 Task: Send an email with the signature Elizabeth Parker with the subject Introduction of a new event and the message I wanted to follow up on the feedback you provided for the marketing campaign. Do you have any additional suggestions? from softage.10@softage.net to softage.7@softage.net and move the email from Sent Items to the folder Net promoter score
Action: Mouse moved to (104, 96)
Screenshot: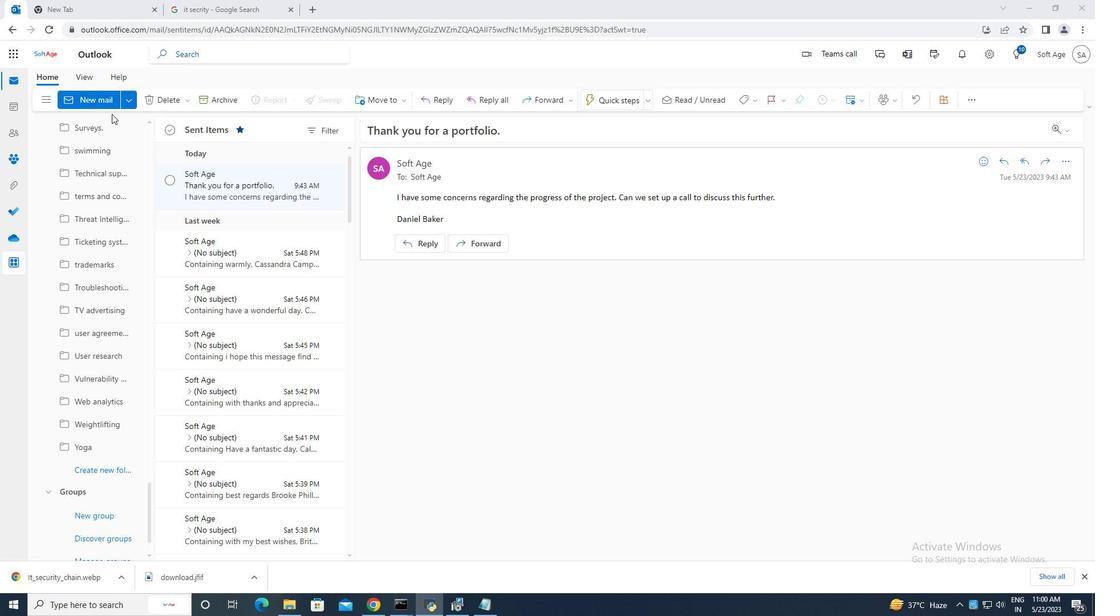 
Action: Mouse pressed left at (104, 96)
Screenshot: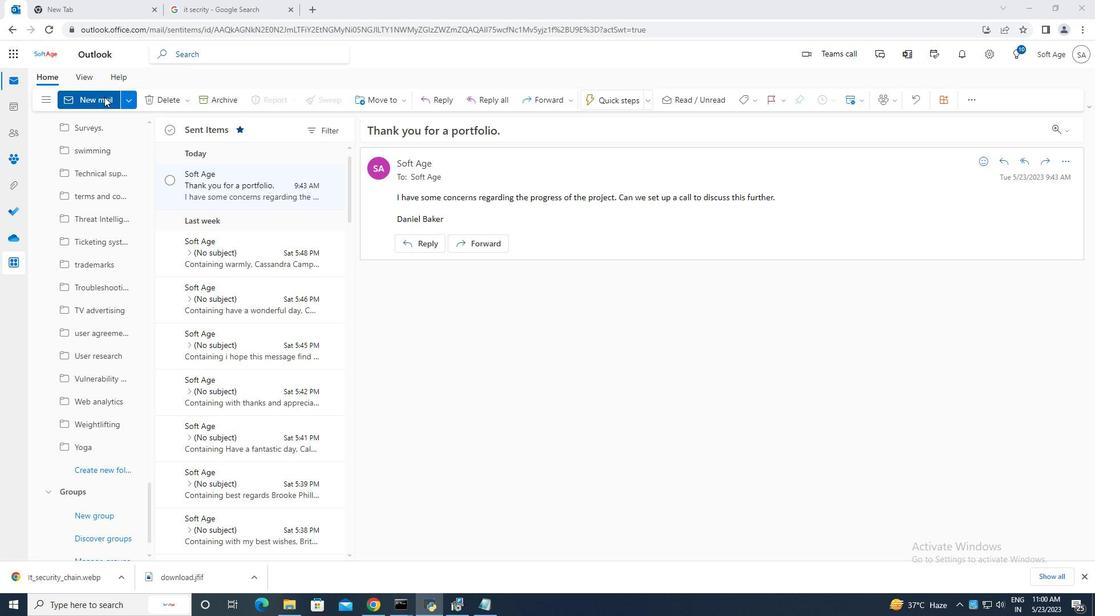 
Action: Mouse moved to (738, 102)
Screenshot: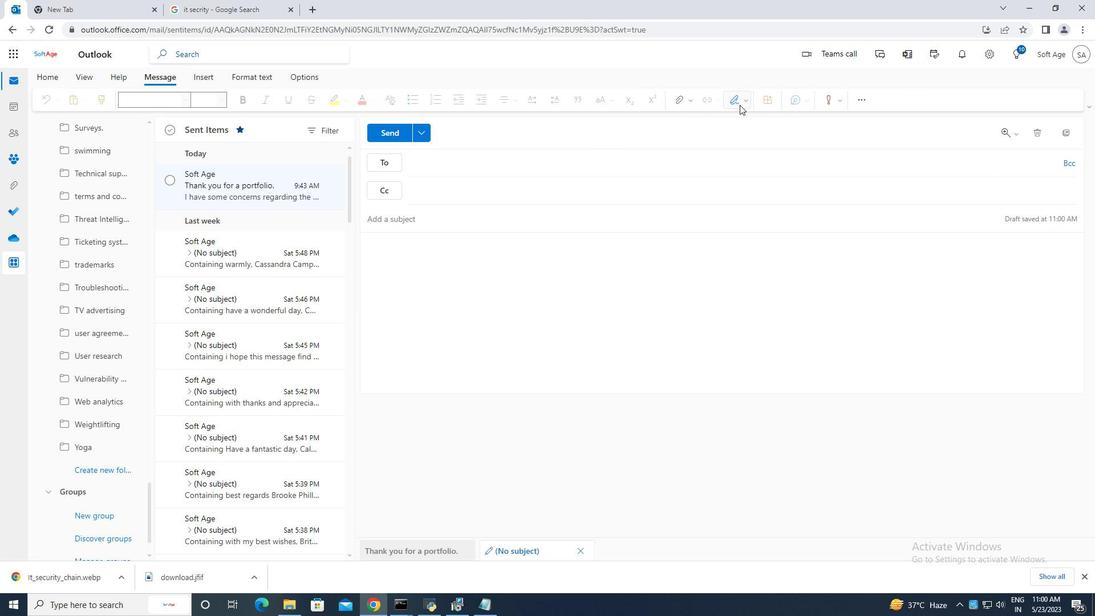 
Action: Mouse pressed left at (738, 102)
Screenshot: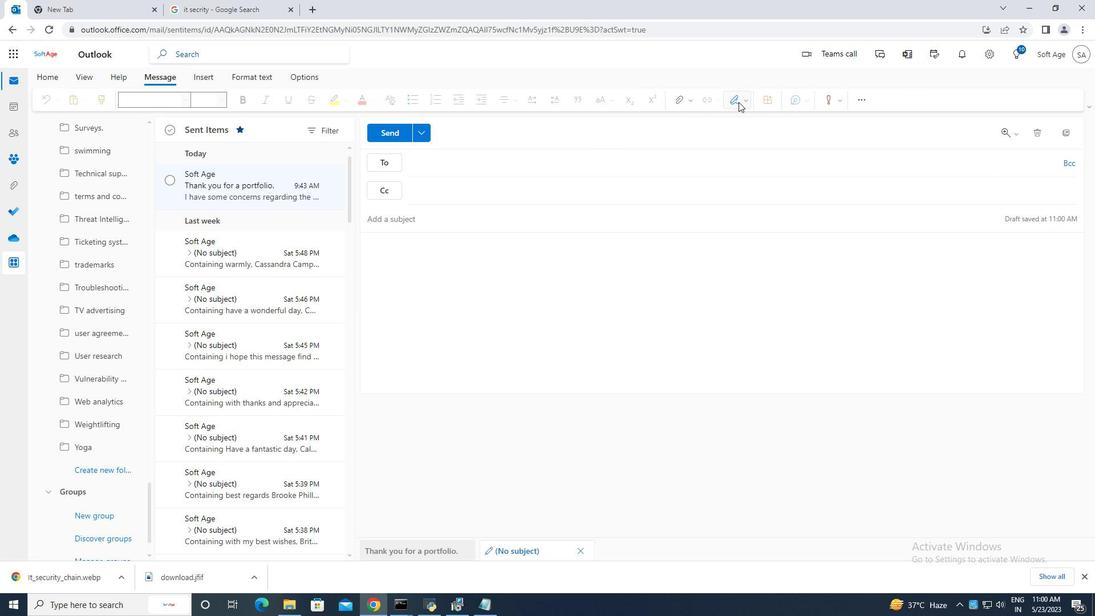 
Action: Mouse moved to (723, 146)
Screenshot: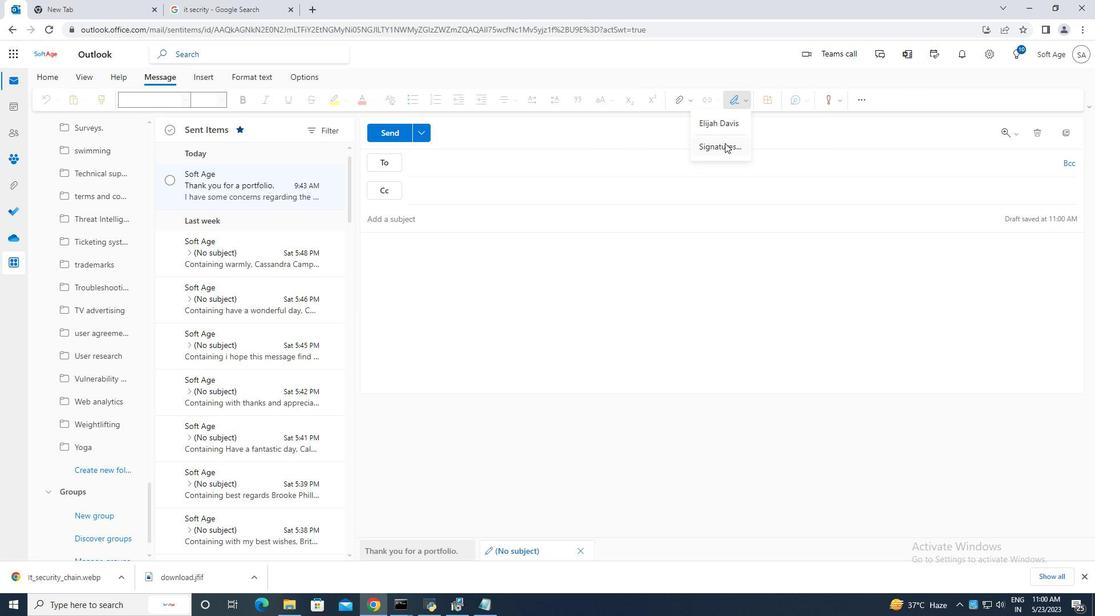 
Action: Mouse pressed left at (723, 146)
Screenshot: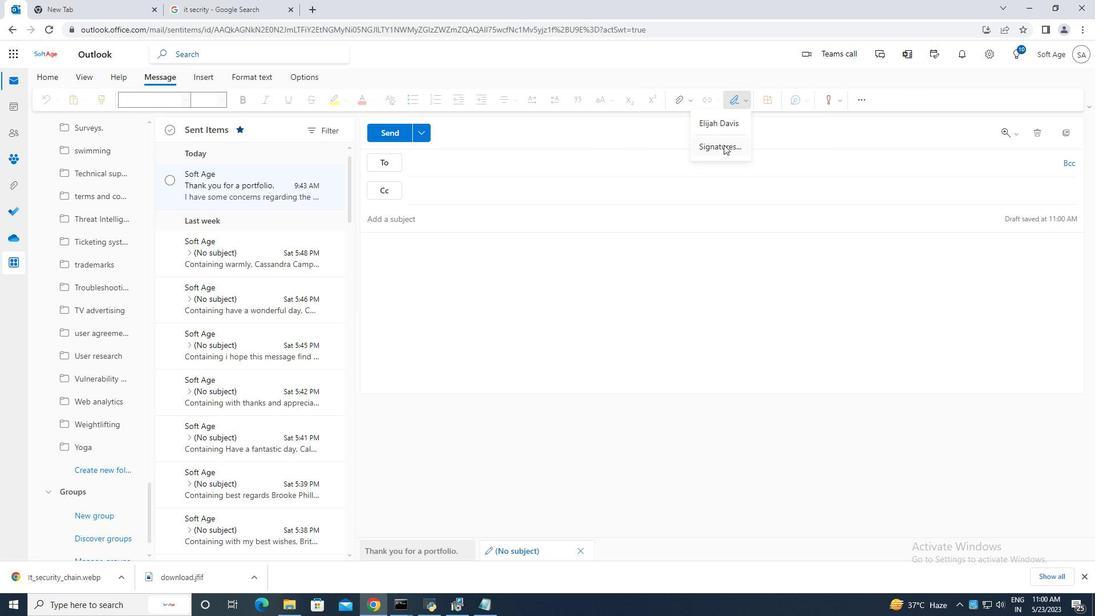 
Action: Mouse moved to (774, 188)
Screenshot: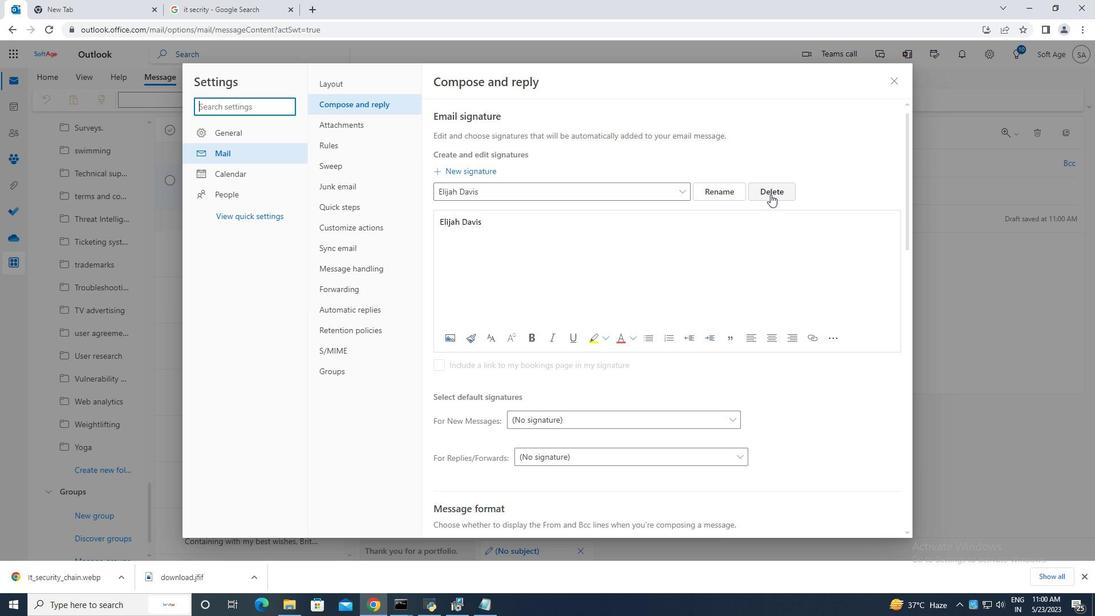 
Action: Mouse pressed left at (774, 188)
Screenshot: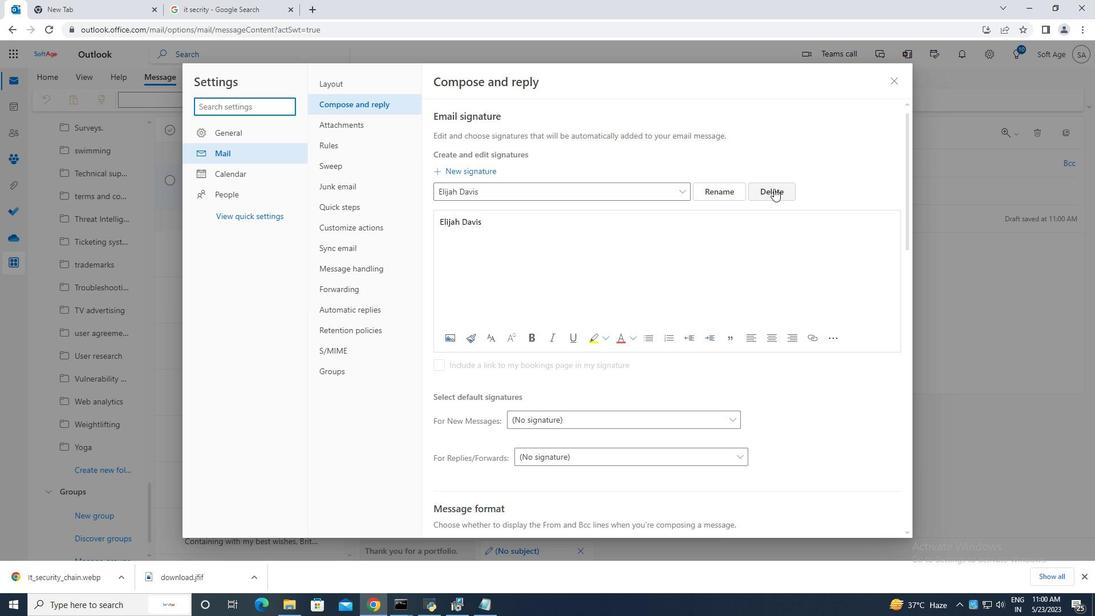 
Action: Mouse moved to (488, 190)
Screenshot: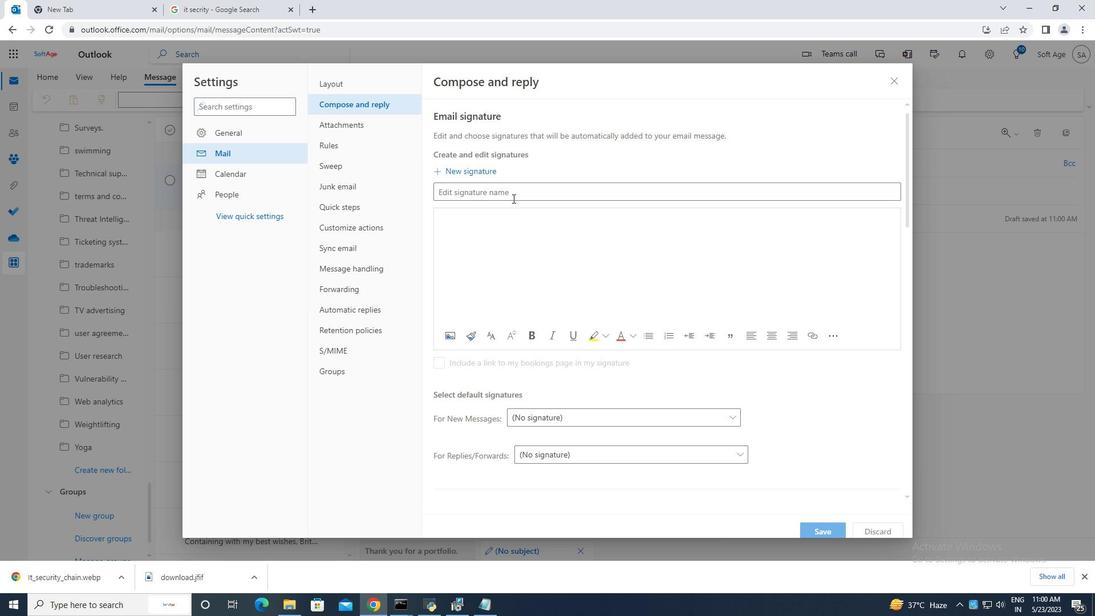 
Action: Mouse pressed left at (488, 190)
Screenshot: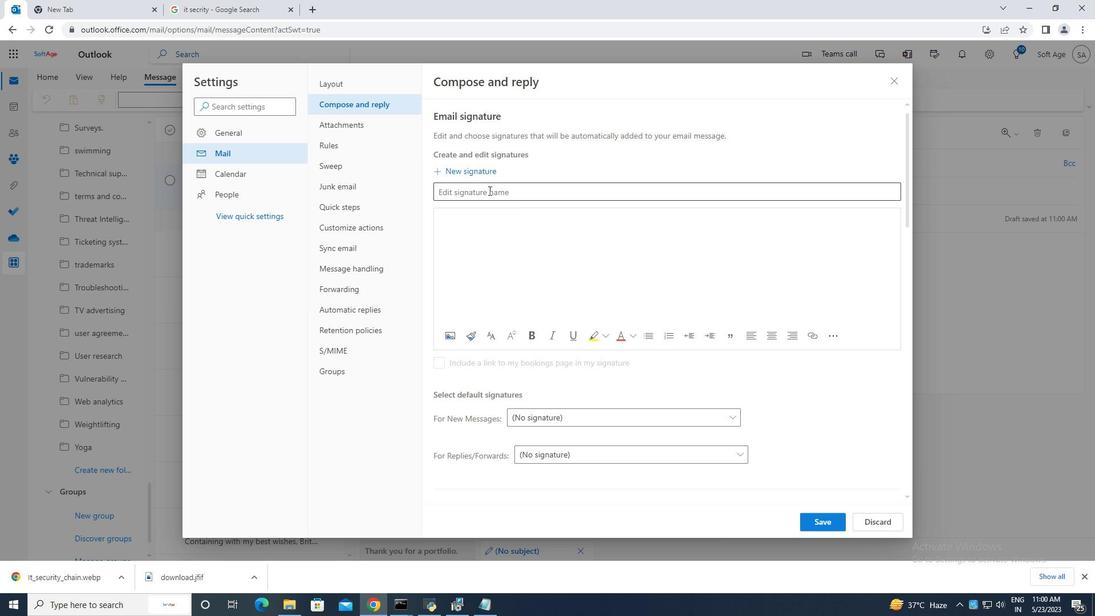 
Action: Mouse moved to (498, 195)
Screenshot: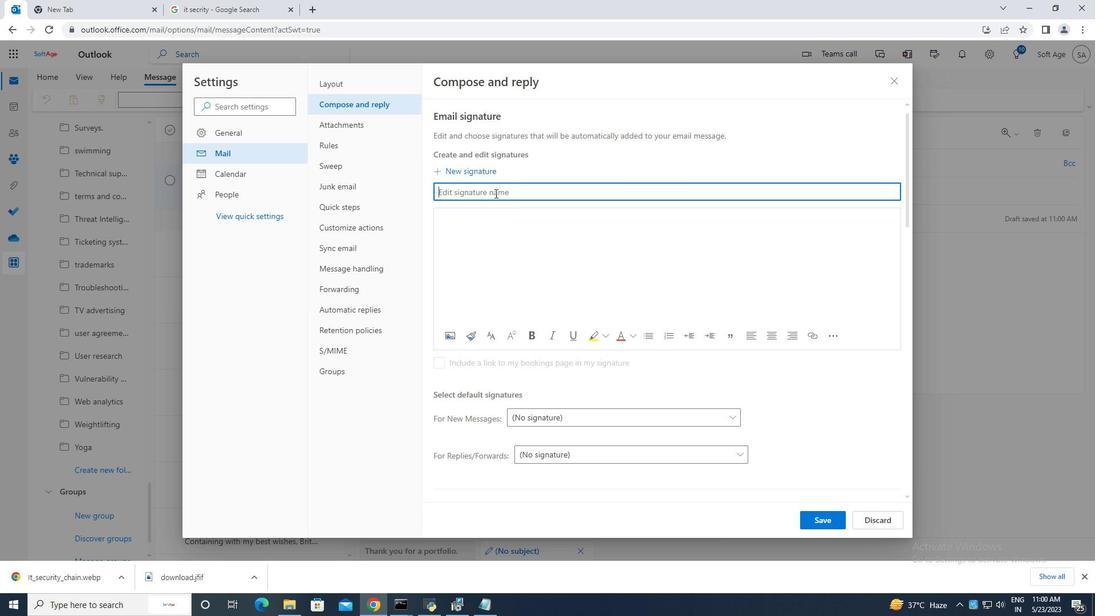 
Action: Key pressed <Key.caps_lock>E<Key.caps_lock>lizabeth<Key.space><Key.caps_lock>P<Key.caps_lock>arker<Key.space>
Screenshot: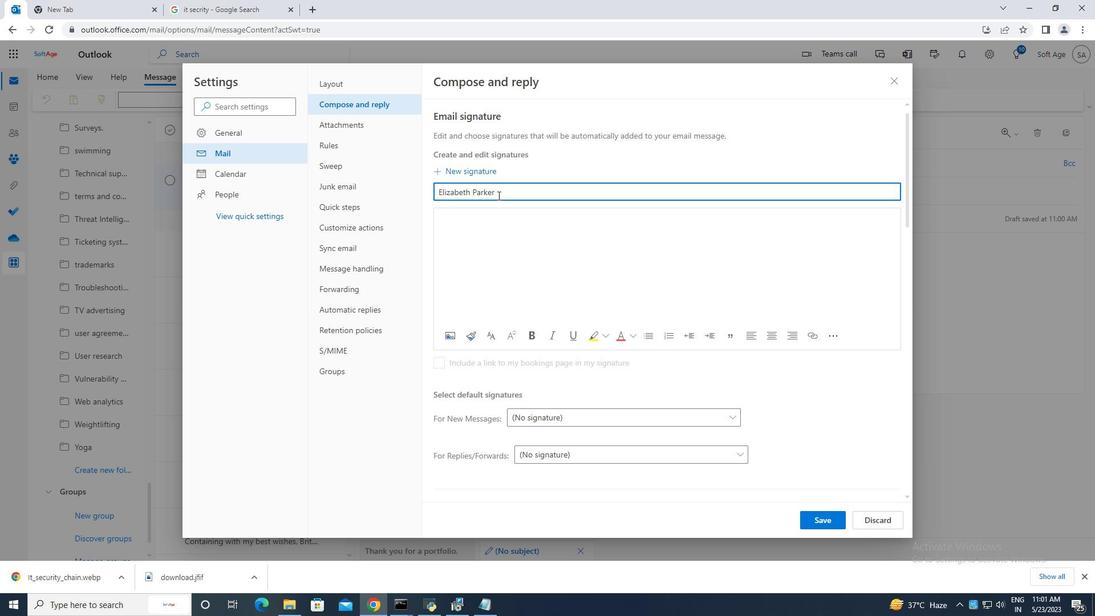 
Action: Mouse moved to (459, 212)
Screenshot: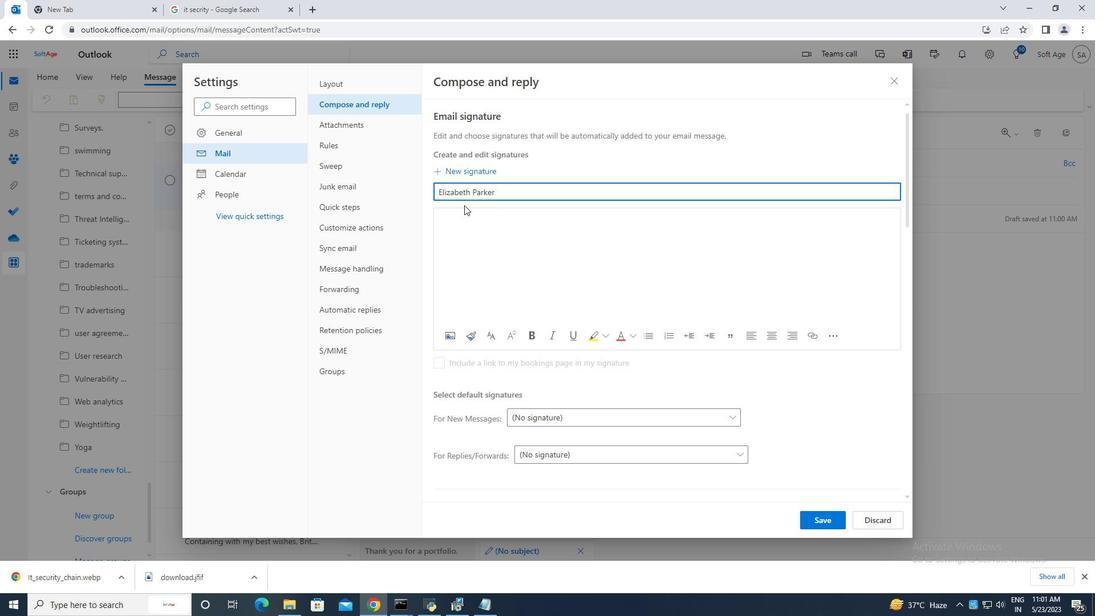 
Action: Mouse pressed left at (459, 212)
Screenshot: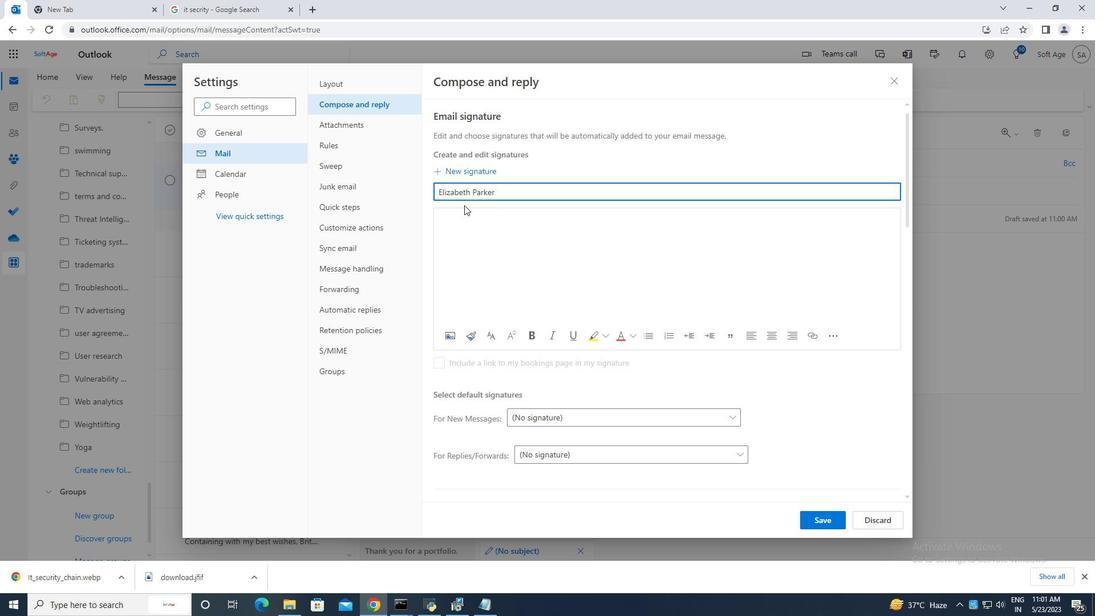 
Action: Mouse moved to (459, 212)
Screenshot: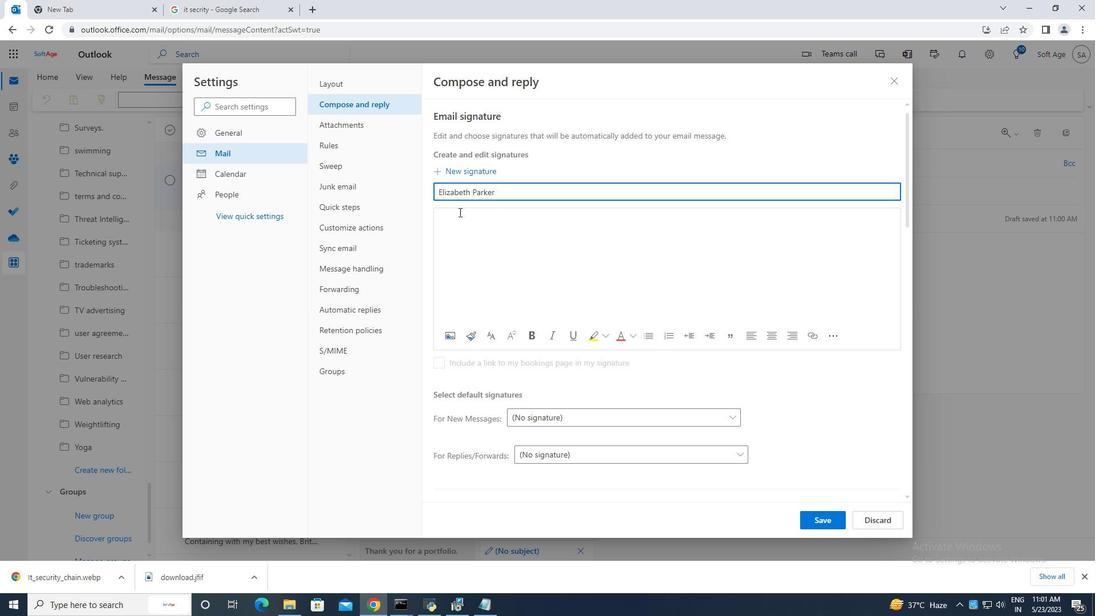 
Action: Key pressed <Key.caps_lock>E<Key.caps_lock>lizabeth<Key.space><Key.caps_lock>P<Key.caps_lock>arker
Screenshot: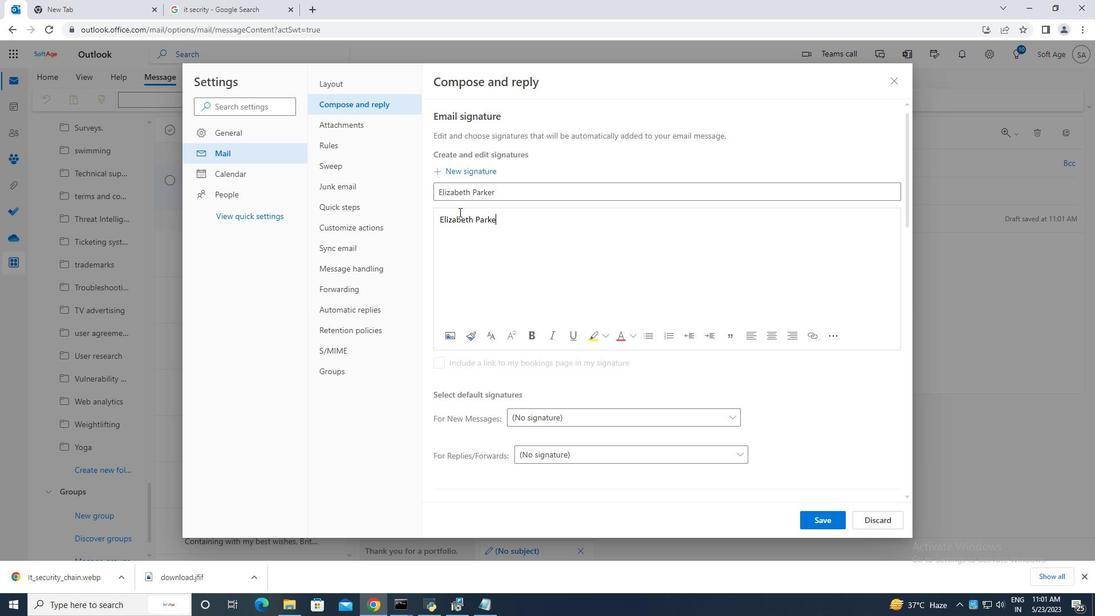 
Action: Mouse moved to (823, 516)
Screenshot: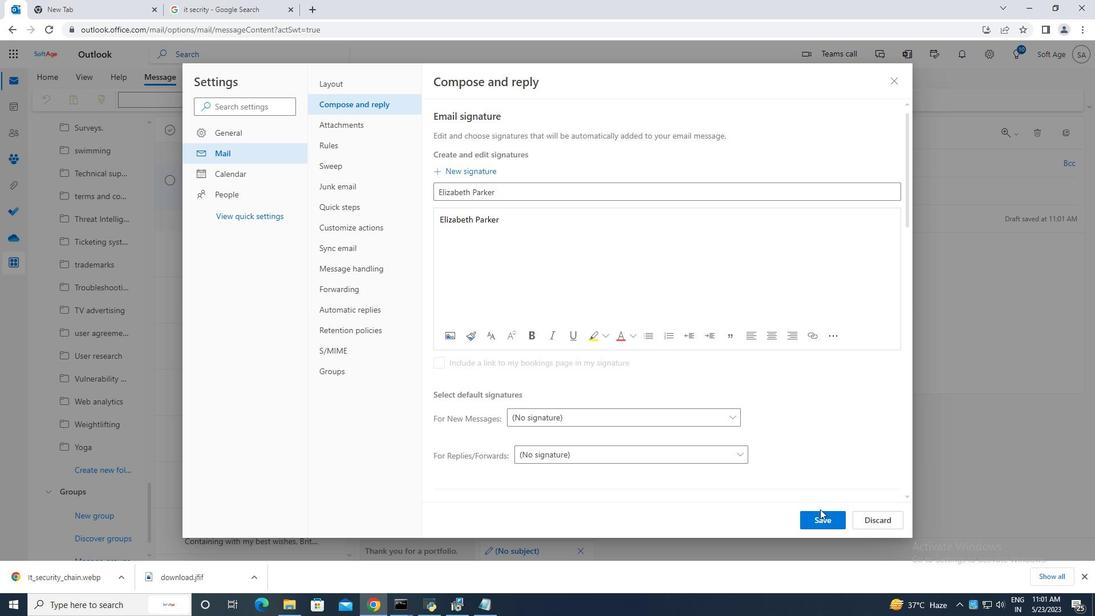 
Action: Mouse pressed left at (823, 516)
Screenshot: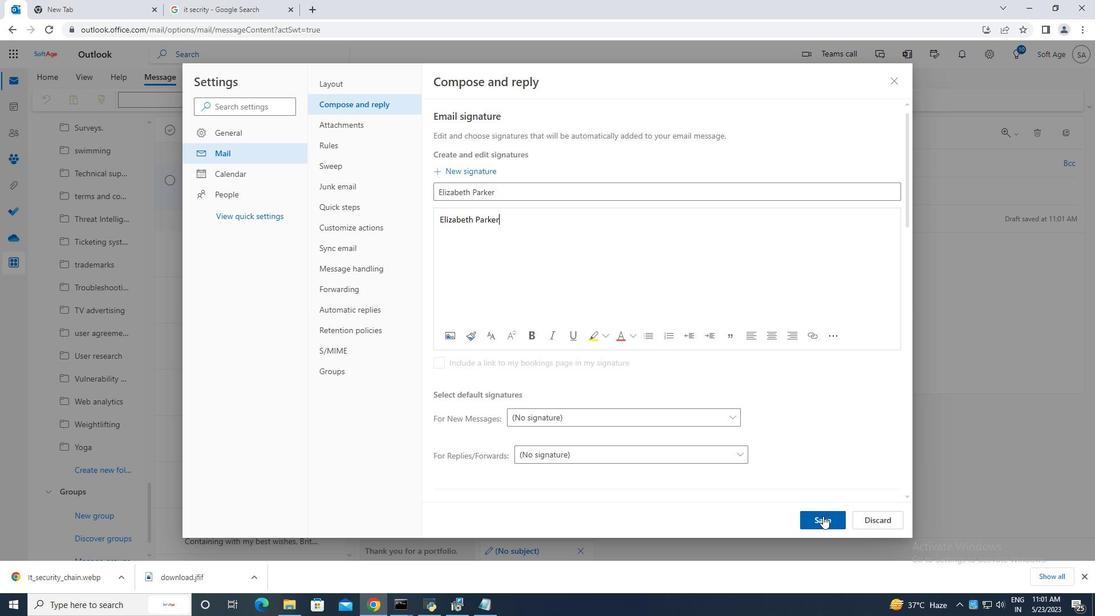 
Action: Mouse moved to (894, 82)
Screenshot: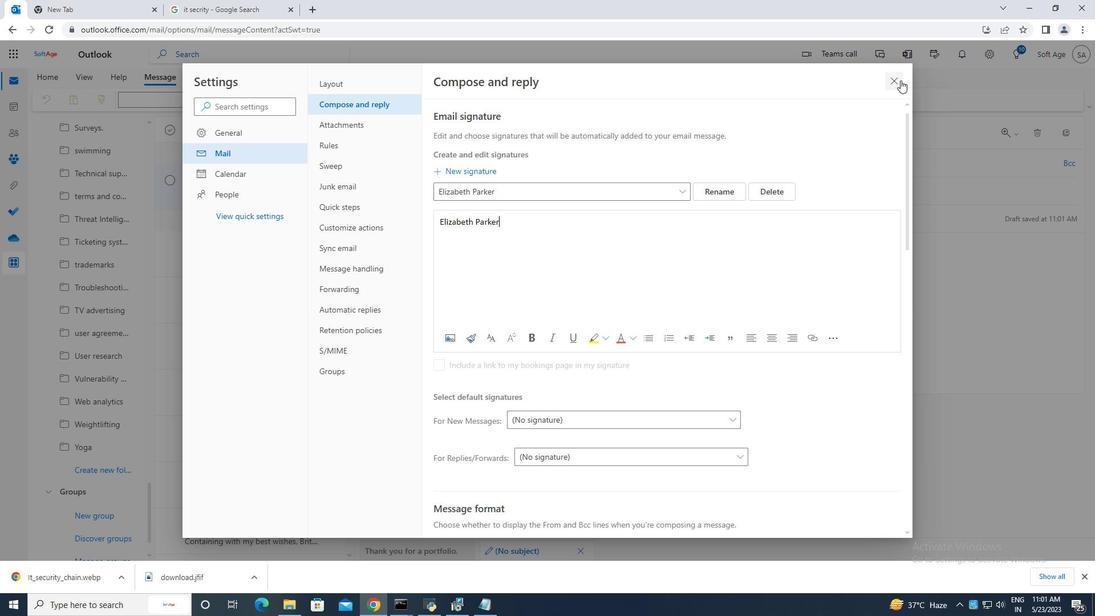 
Action: Mouse pressed left at (894, 82)
Screenshot: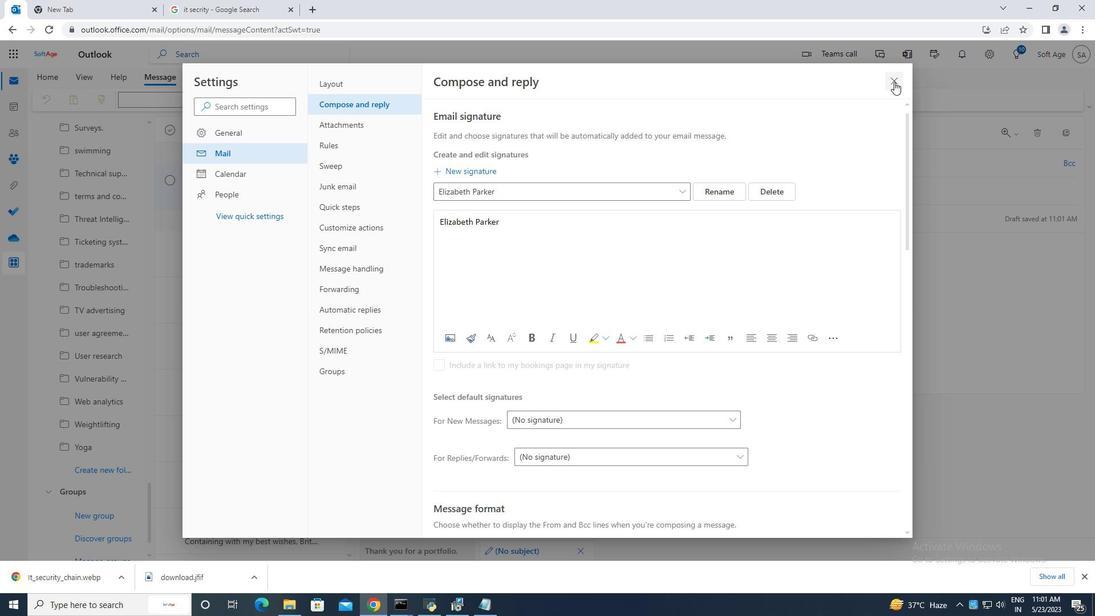 
Action: Mouse moved to (727, 100)
Screenshot: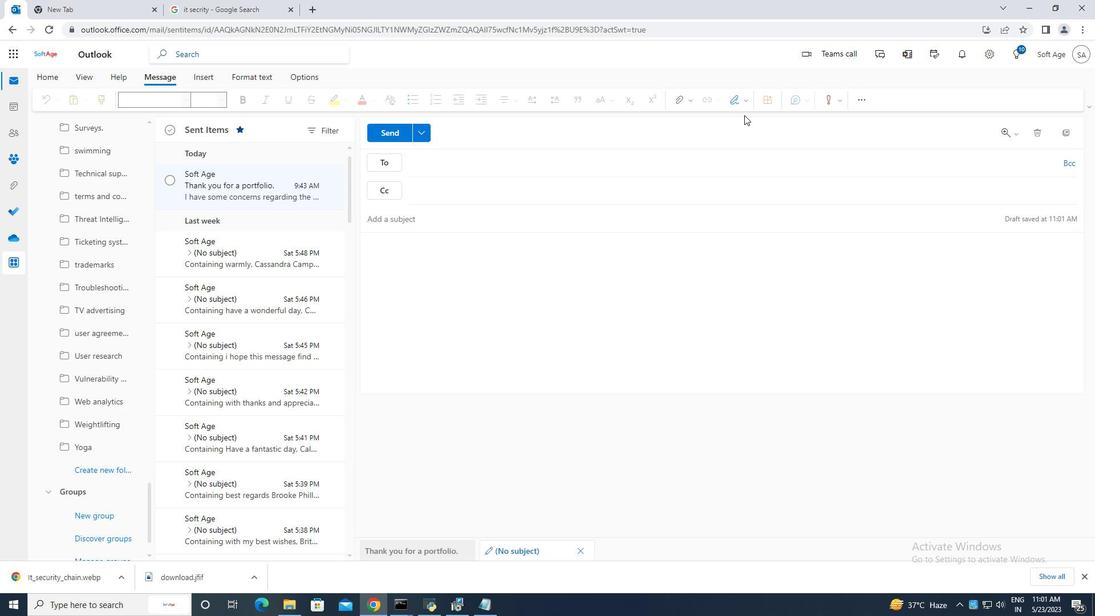 
Action: Mouse pressed left at (727, 100)
Screenshot: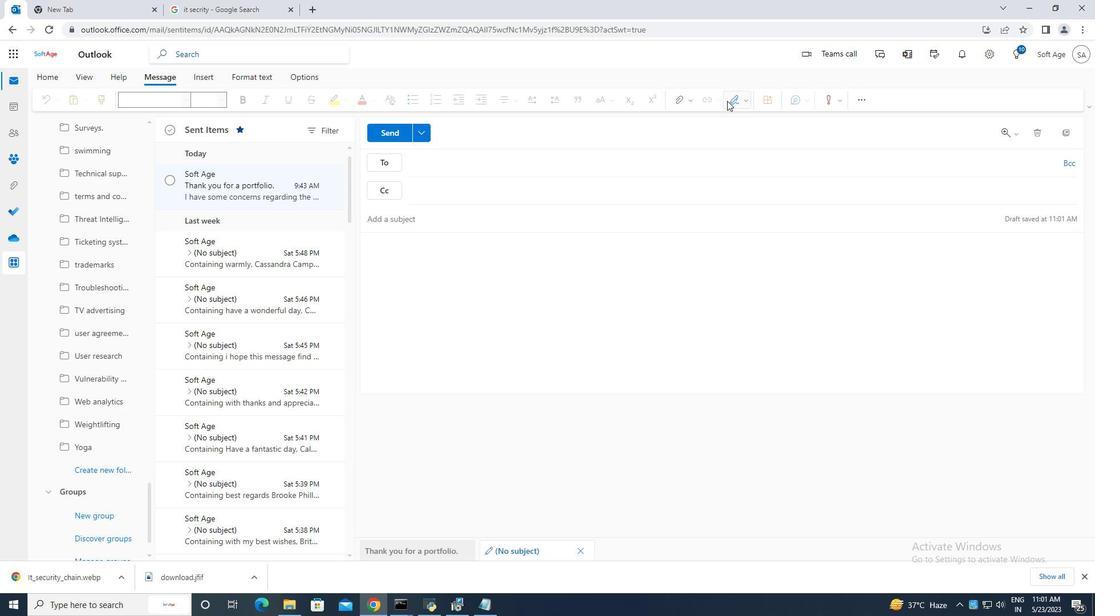 
Action: Mouse moved to (719, 123)
Screenshot: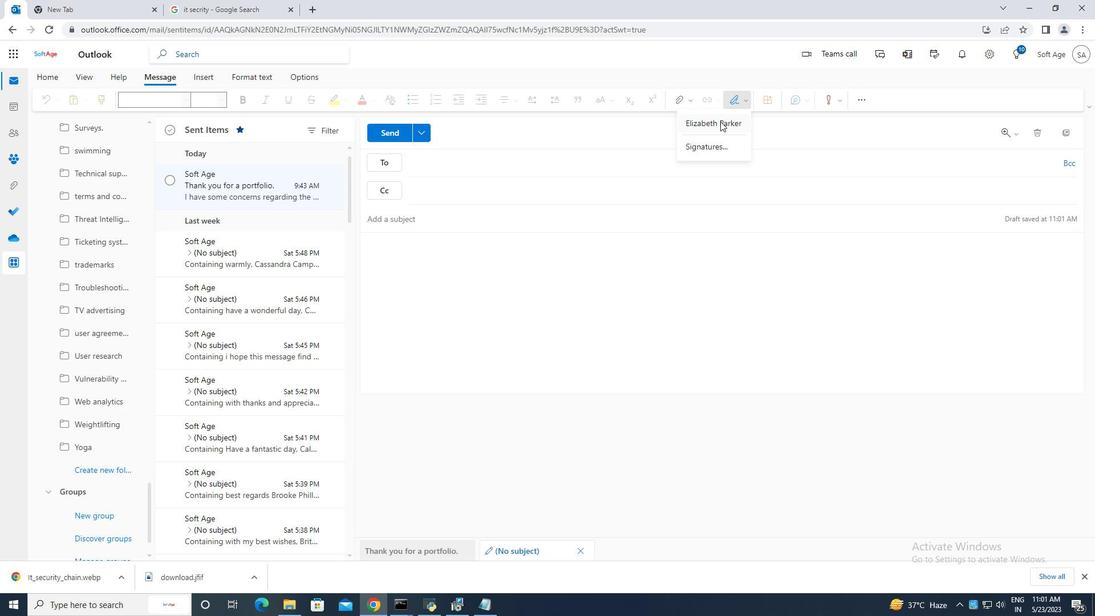 
Action: Mouse pressed left at (719, 123)
Screenshot: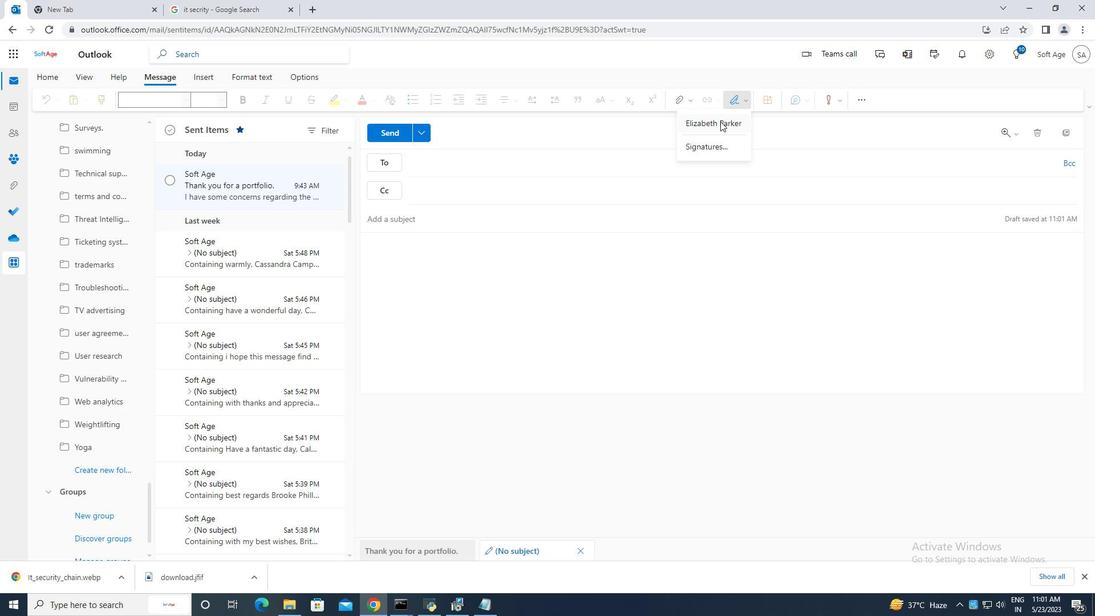 
Action: Mouse moved to (393, 221)
Screenshot: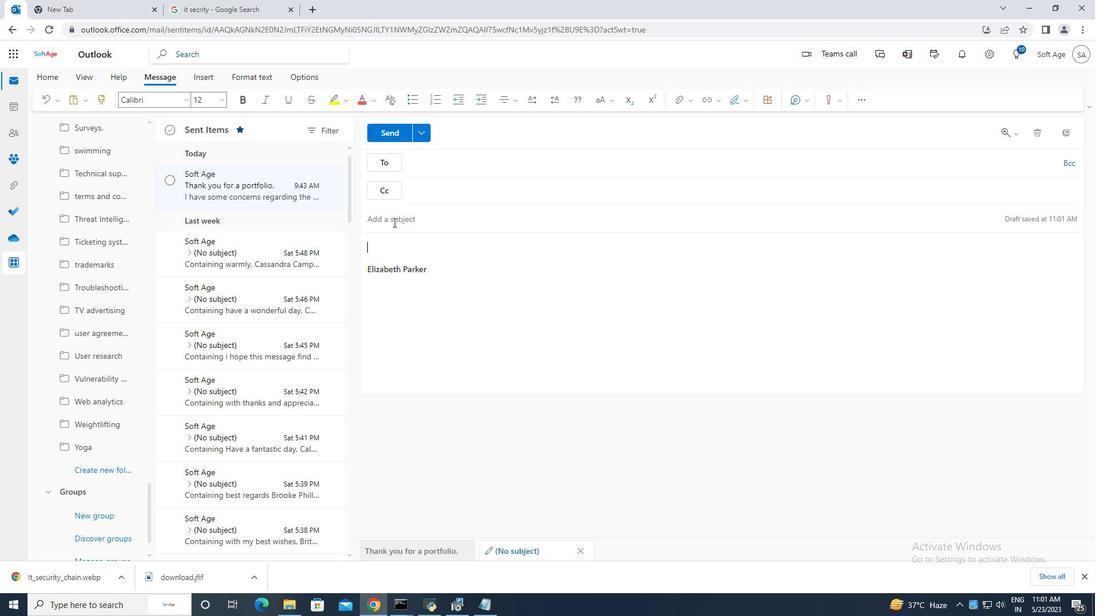 
Action: Mouse pressed left at (393, 221)
Screenshot: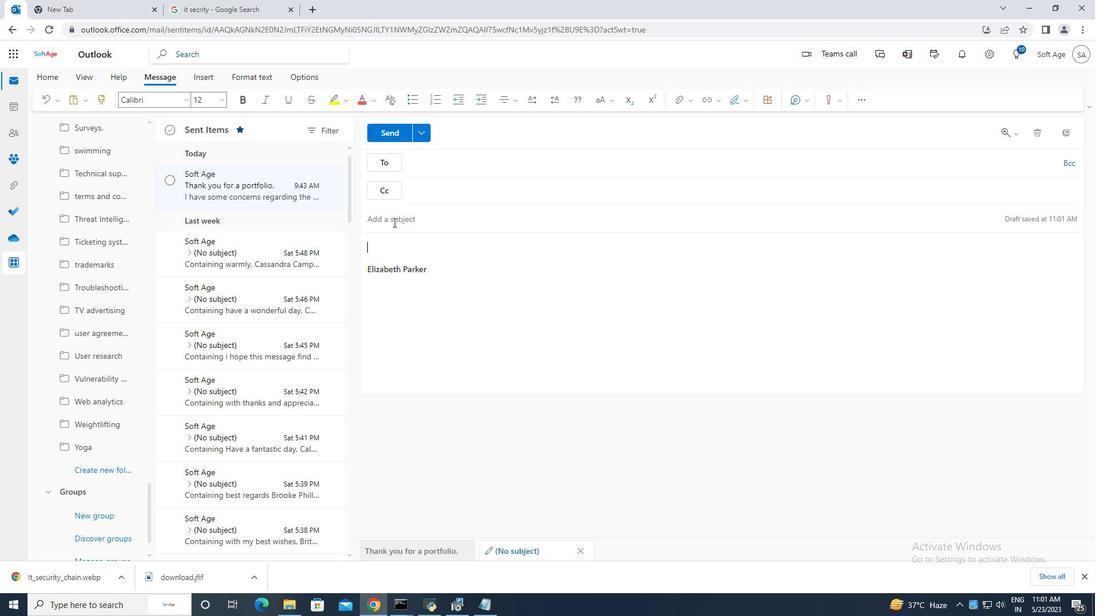 
Action: Mouse moved to (393, 221)
Screenshot: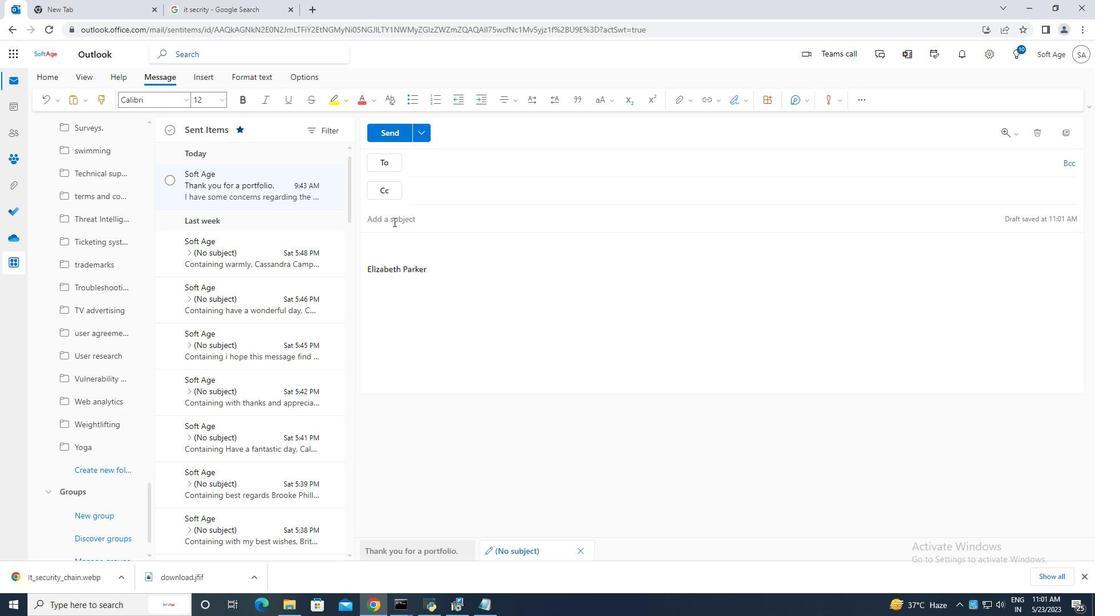 
Action: Key pressed <Key.caps_lock>I<Key.caps_lock>ntroduction<Key.space>of<Key.space>a<Key.space>new<Key.space>event.
Screenshot: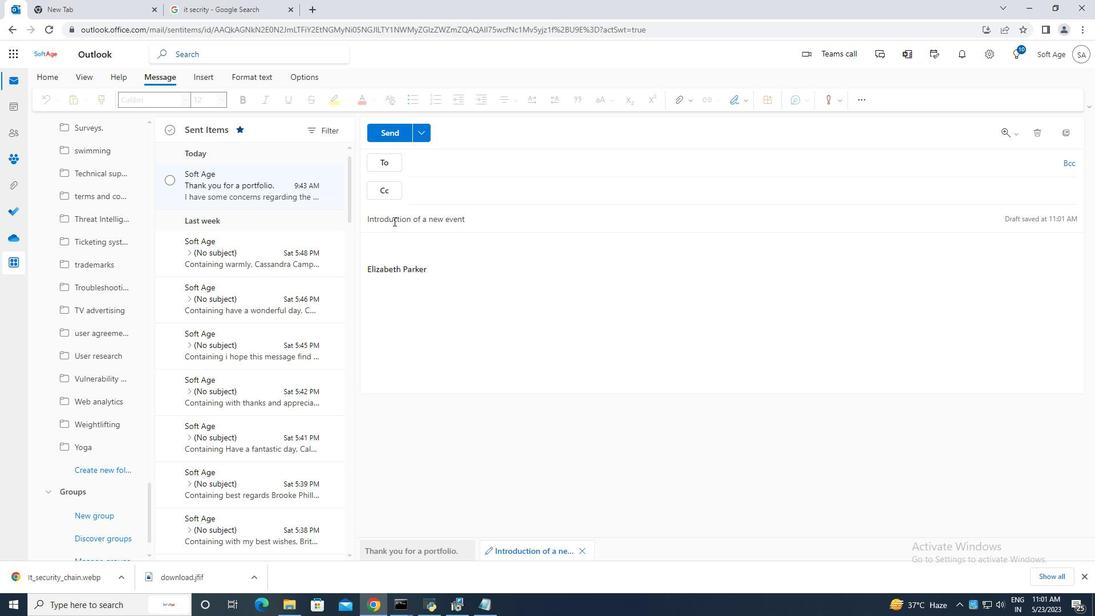
Action: Mouse moved to (410, 247)
Screenshot: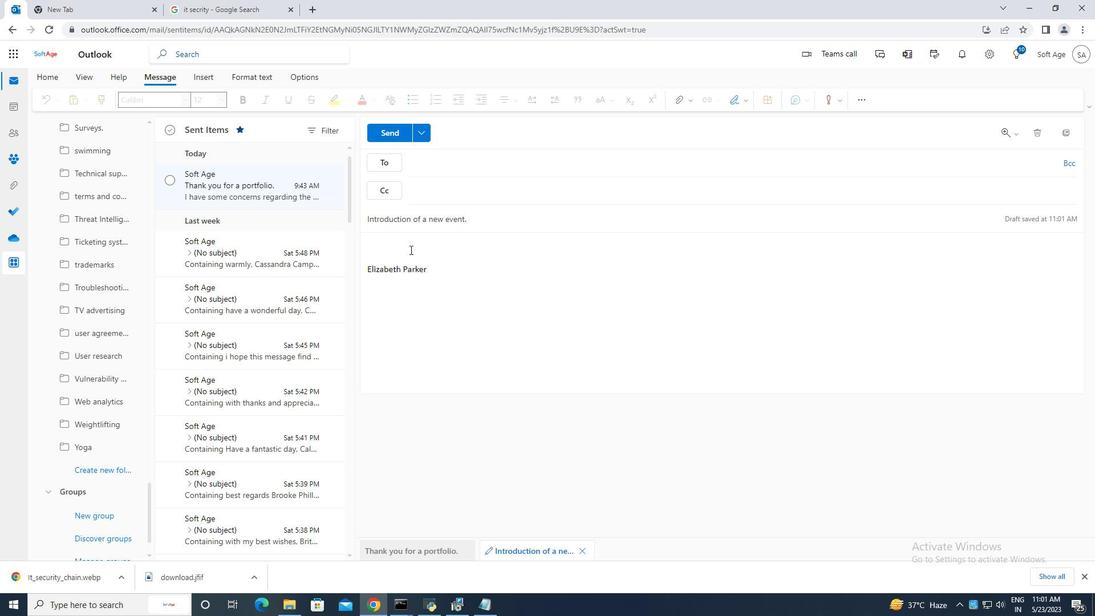 
Action: Mouse pressed left at (410, 247)
Screenshot: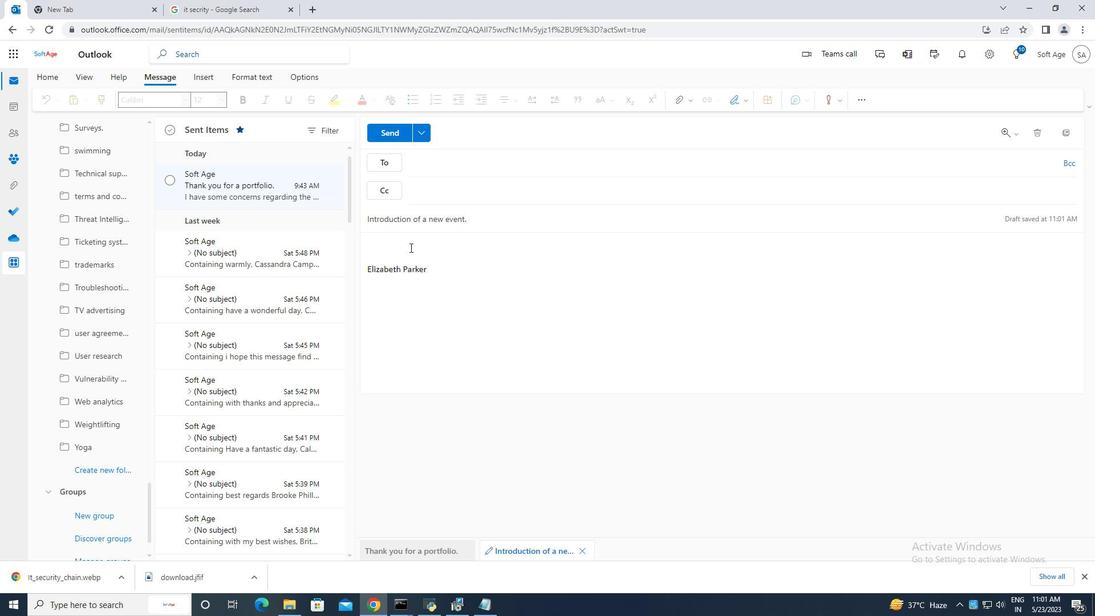 
Action: Key pressed <Key.caps_lock>I<Key.caps_lock><Key.space>wanted<Key.space>to<Key.space>follow<Key.space>up<Key.space>on<Key.space>the<Key.space>feedback<Key.space>you<Key.space>provided<Key.space>for<Key.space>the<Key.space>marketing<Key.space>s<Key.backspace>campaign<Key.space><Key.backspace>.<Key.space><Key.caps_lock>D<Key.caps_lock>o<Key.space>you<Key.space>have<Key.space>any<Key.space>additional<Key.space>si<Key.backspace>uggestions.
Screenshot: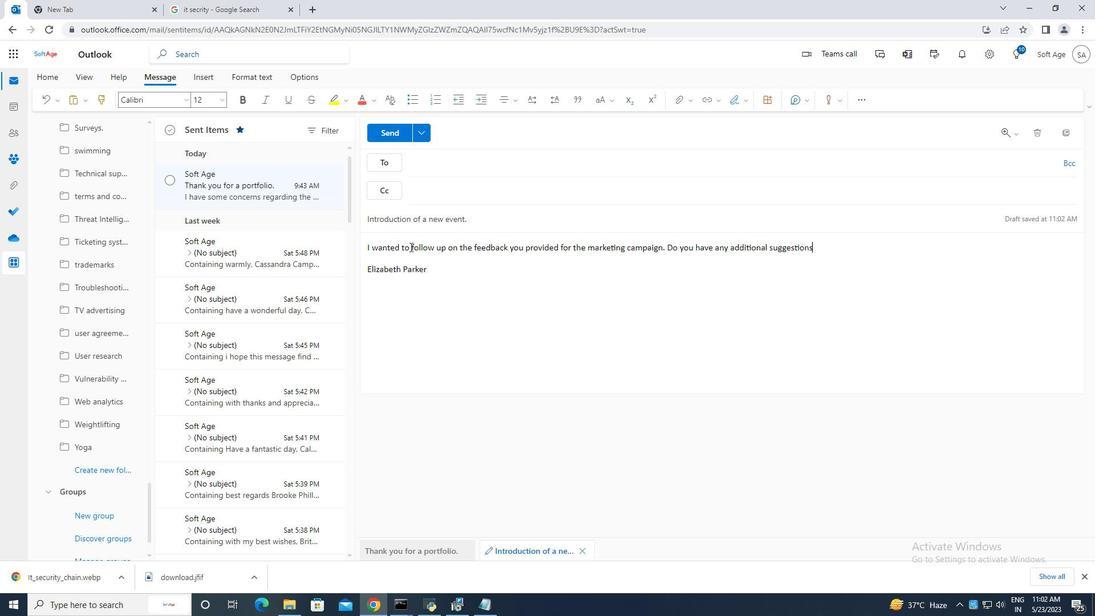 
Action: Mouse moved to (483, 159)
Screenshot: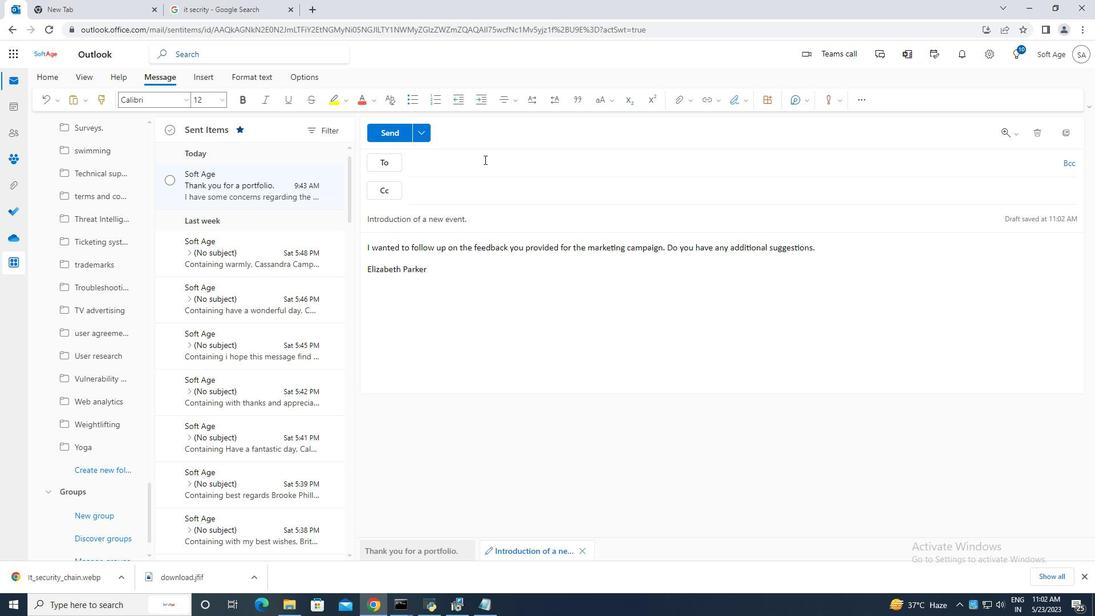 
Action: Mouse pressed left at (483, 159)
Screenshot: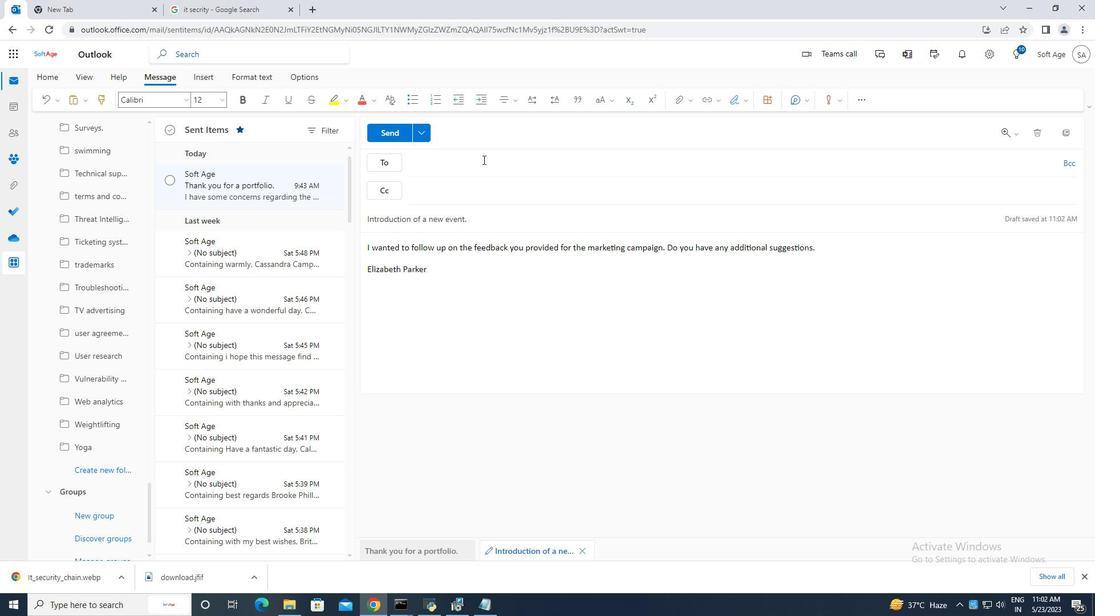 
Action: Key pressed softage.7<Key.shift>@
Screenshot: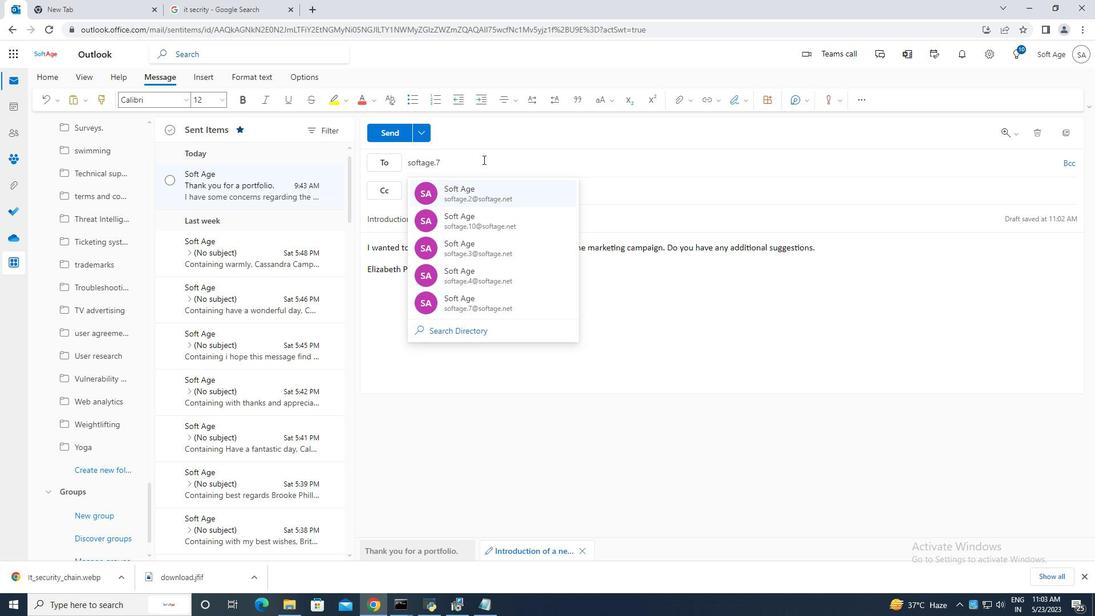 
Action: Mouse moved to (523, 199)
Screenshot: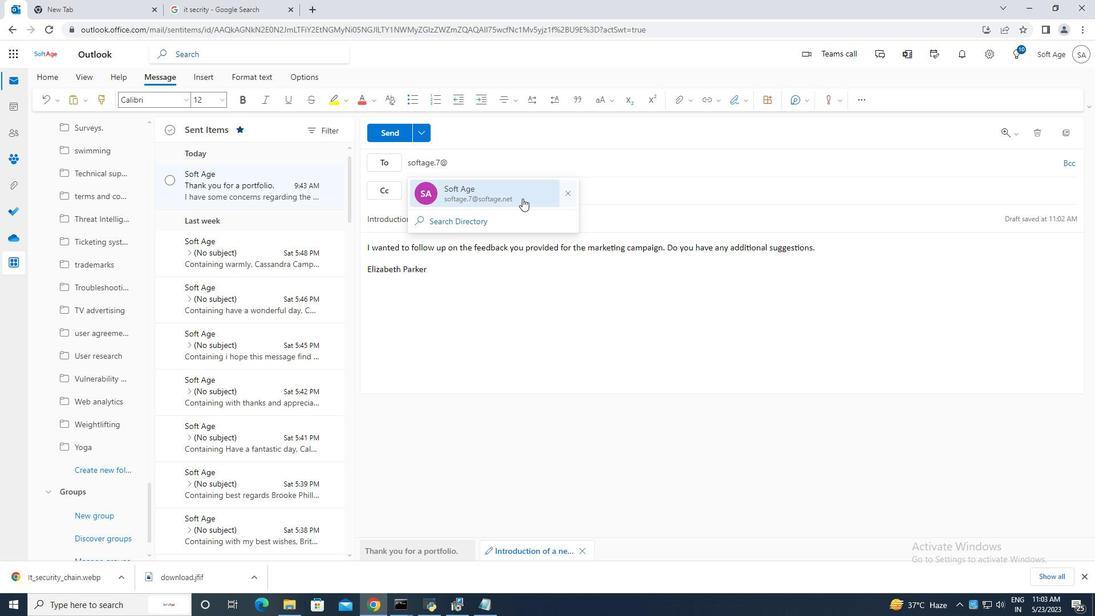 
Action: Mouse pressed left at (523, 199)
Screenshot: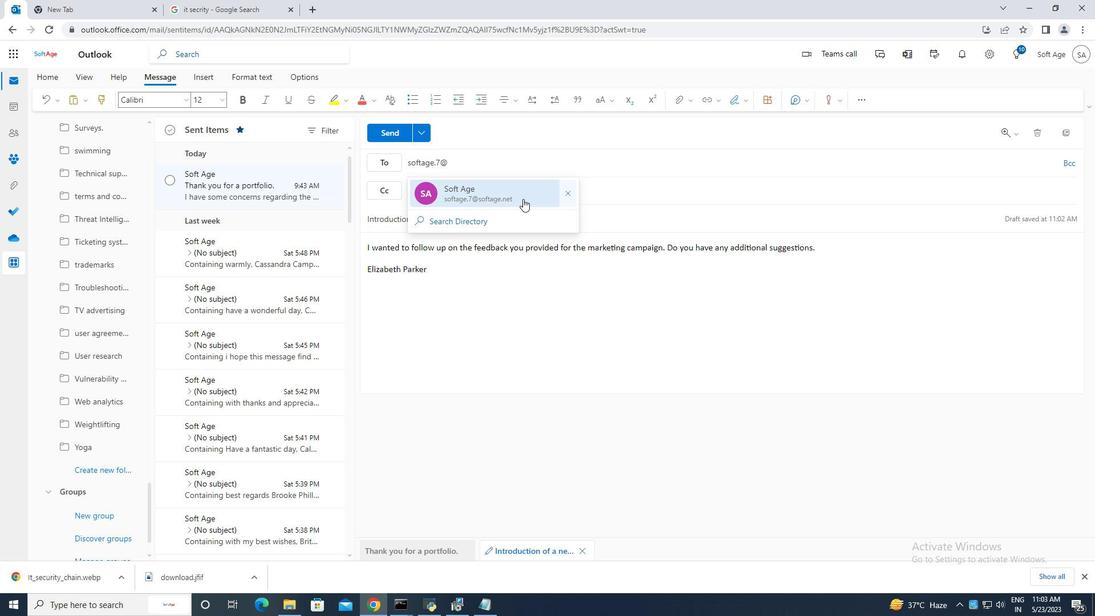 
Action: Mouse moved to (91, 470)
Screenshot: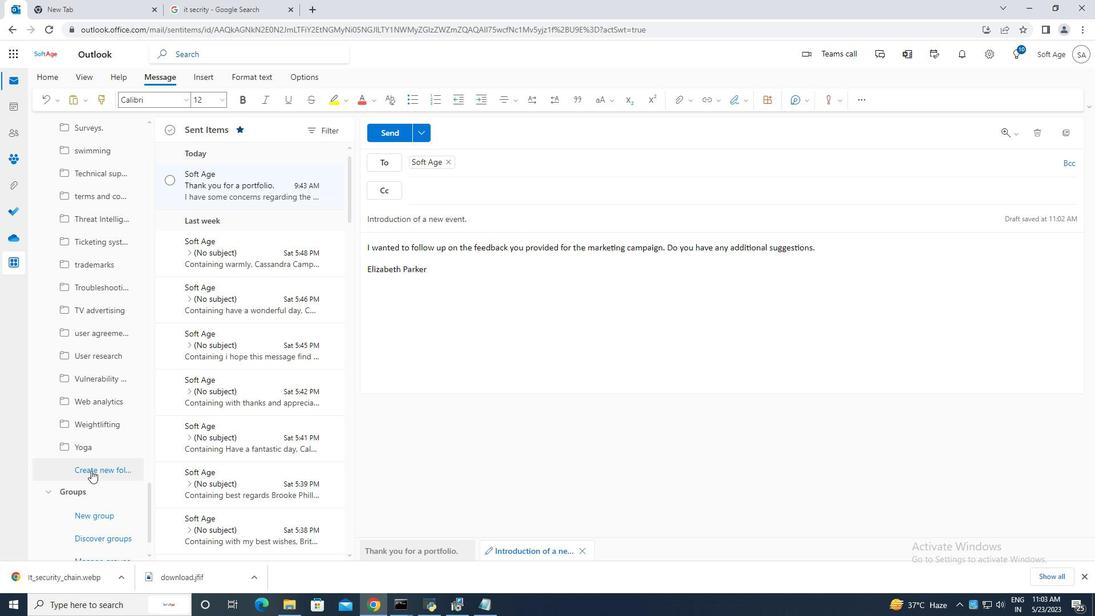 
Action: Mouse pressed left at (91, 470)
Screenshot: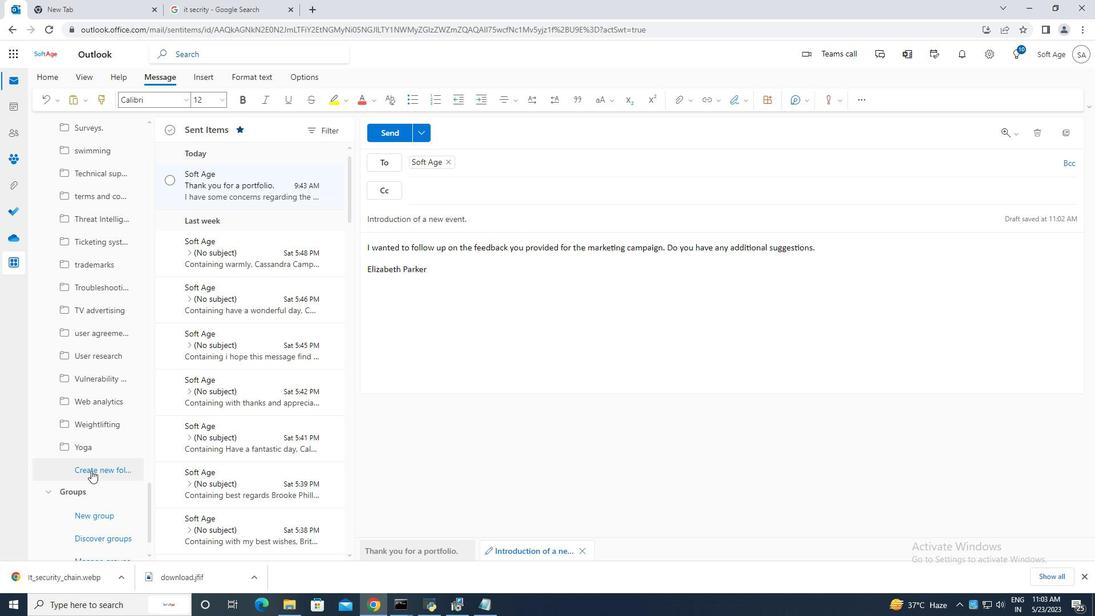 
Action: Mouse moved to (82, 471)
Screenshot: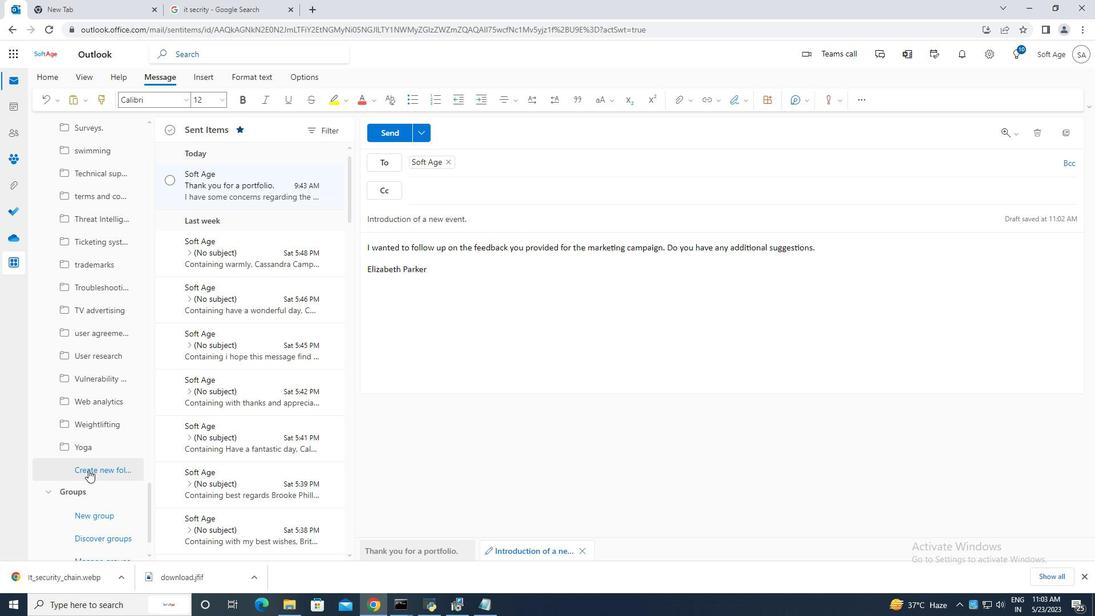 
Action: Mouse pressed left at (82, 471)
Screenshot: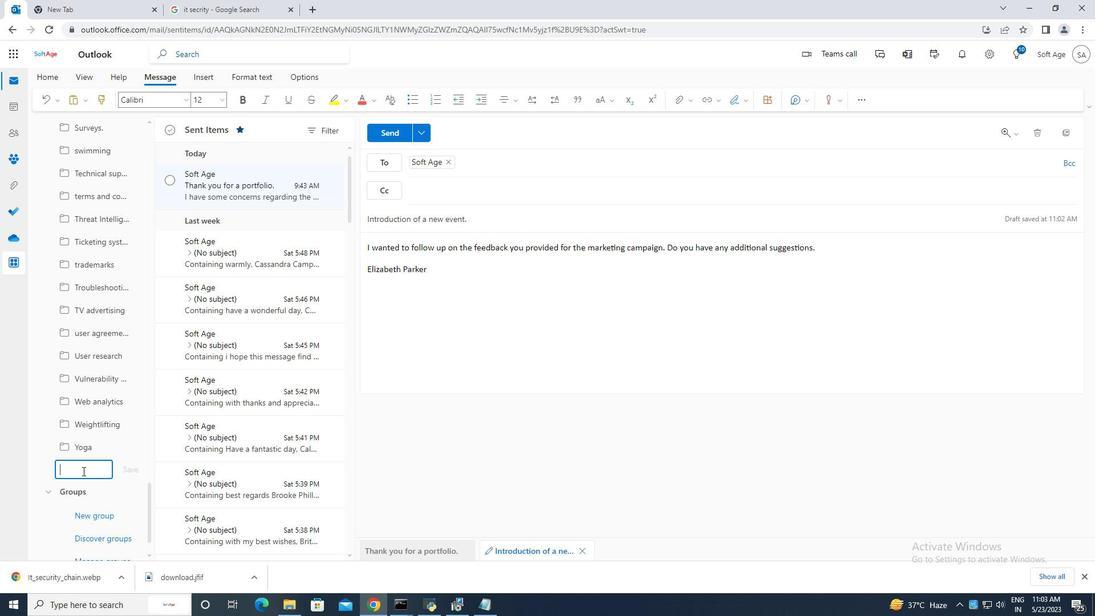 
Action: Key pressed <Key.caps_lock>N<Key.caps_lock>et<Key.space>pro
Screenshot: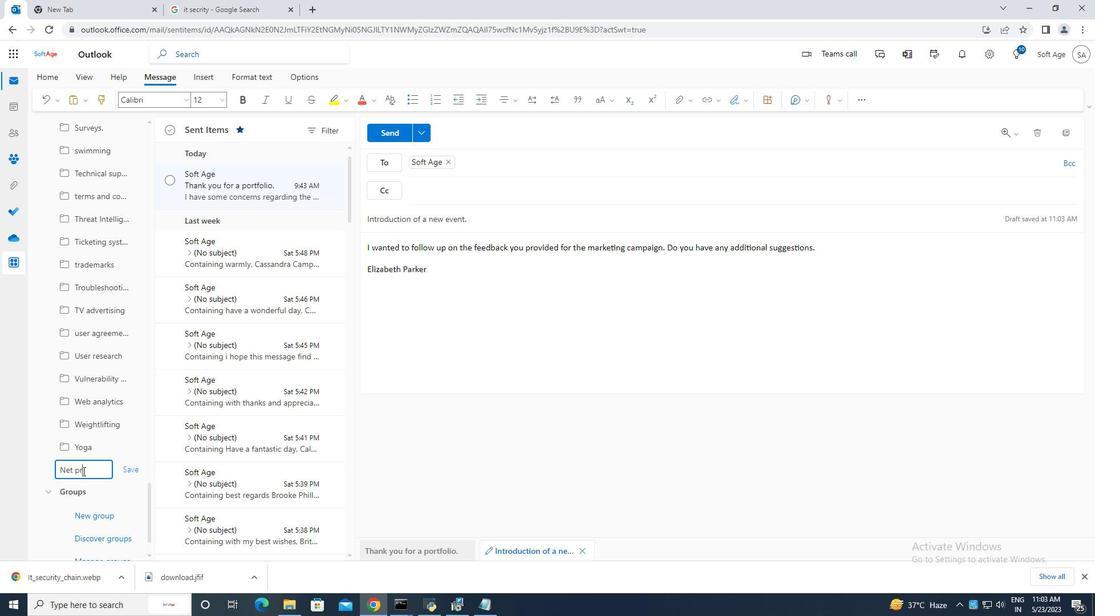 
Action: Mouse moved to (92, 467)
Screenshot: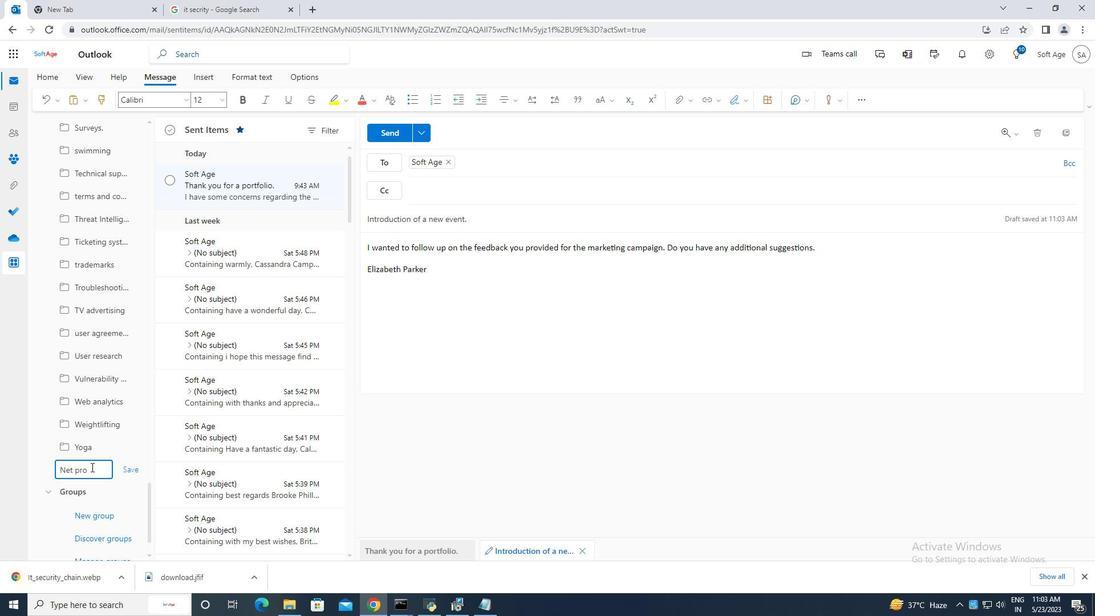 
Action: Key pressed moter<Key.space>score
Screenshot: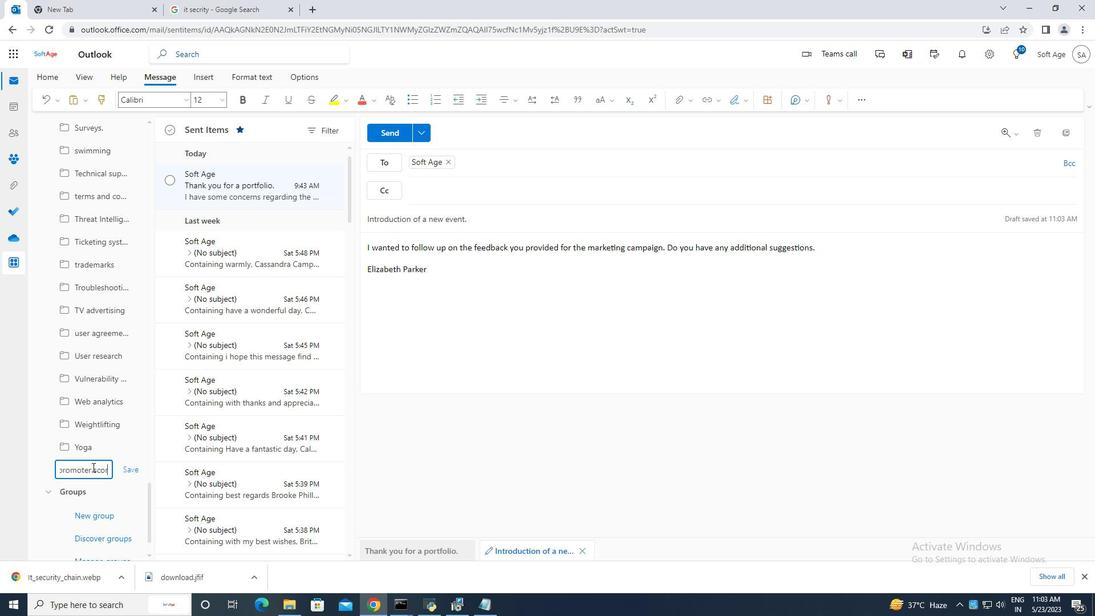 
Action: Mouse moved to (130, 469)
Screenshot: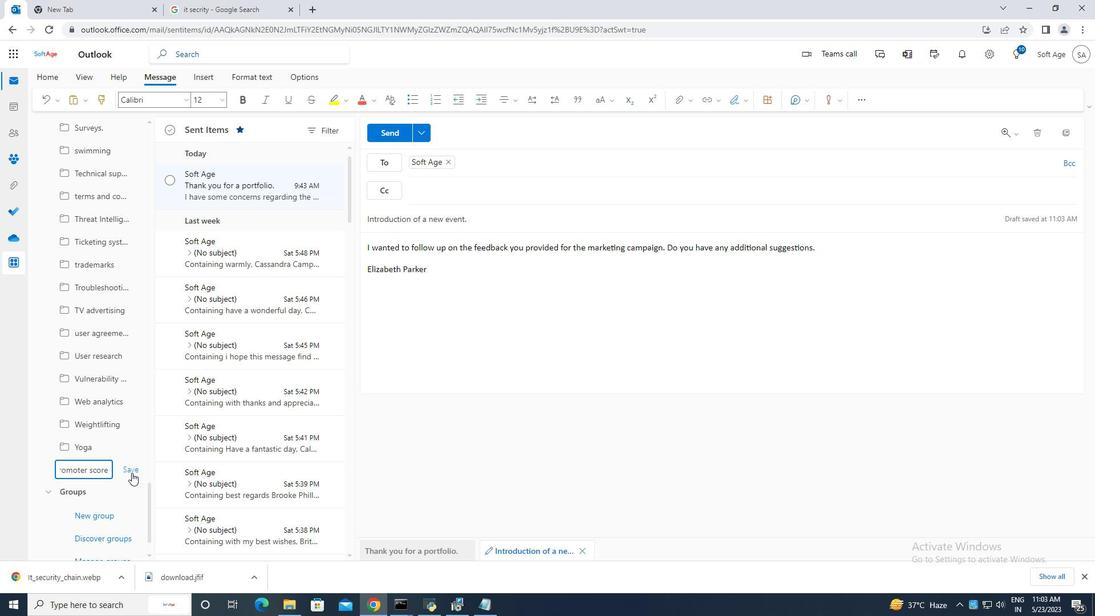 
Action: Mouse pressed left at (130, 469)
Screenshot: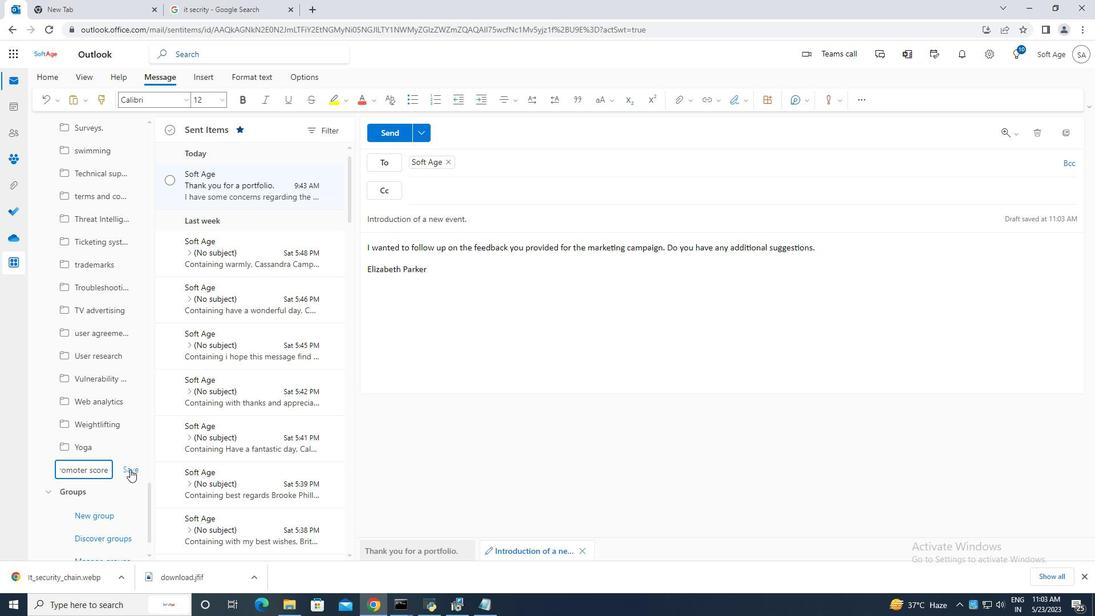 
Action: Mouse moved to (393, 128)
Screenshot: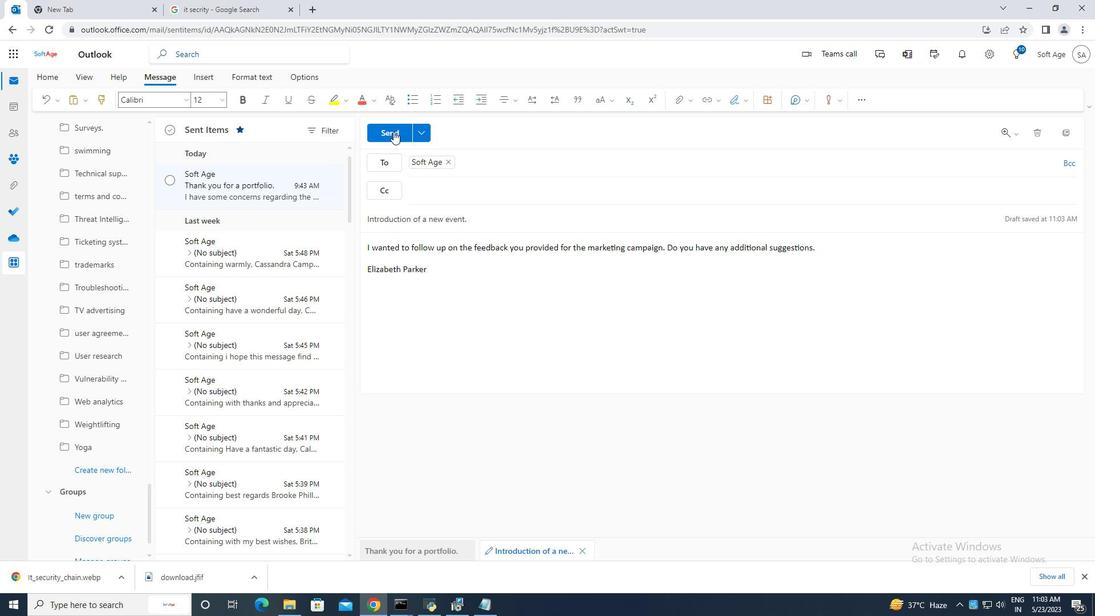 
Action: Mouse pressed left at (393, 128)
Screenshot: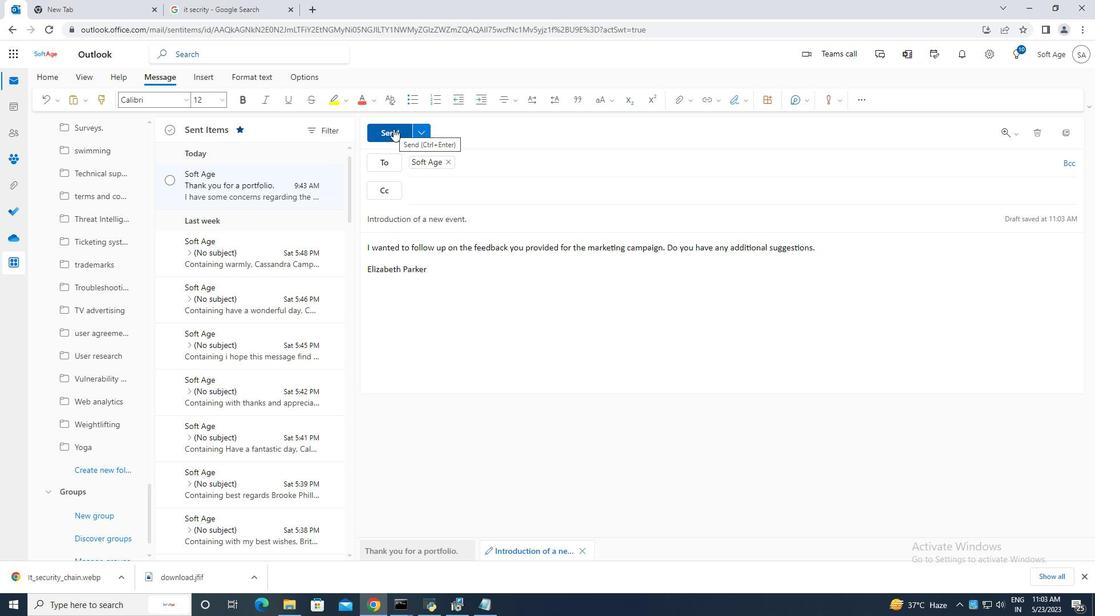 
Action: Mouse moved to (171, 181)
Screenshot: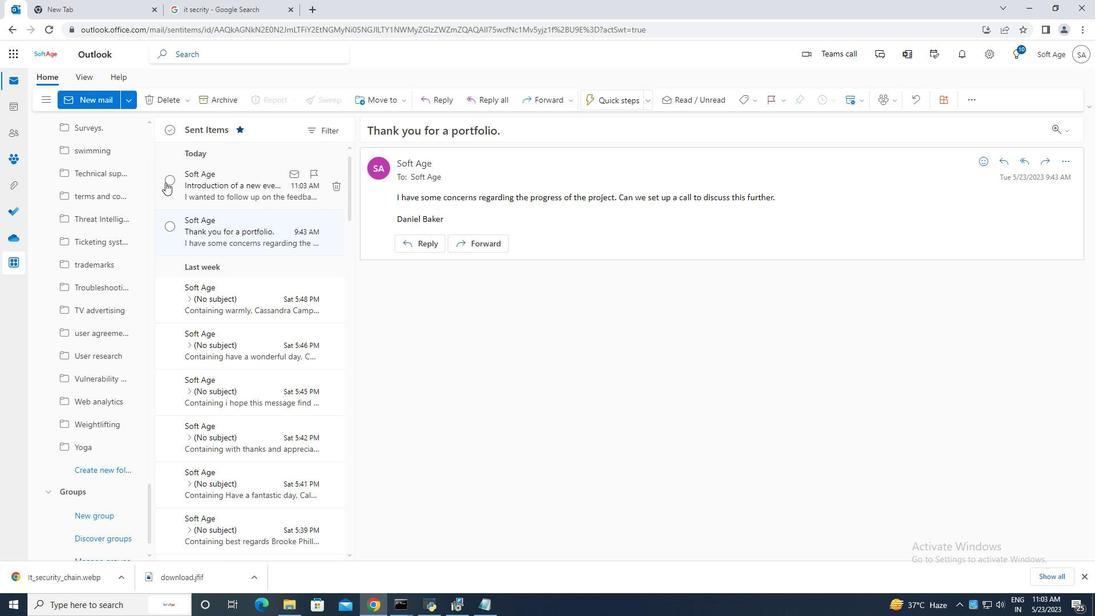 
Action: Mouse pressed left at (171, 181)
Screenshot: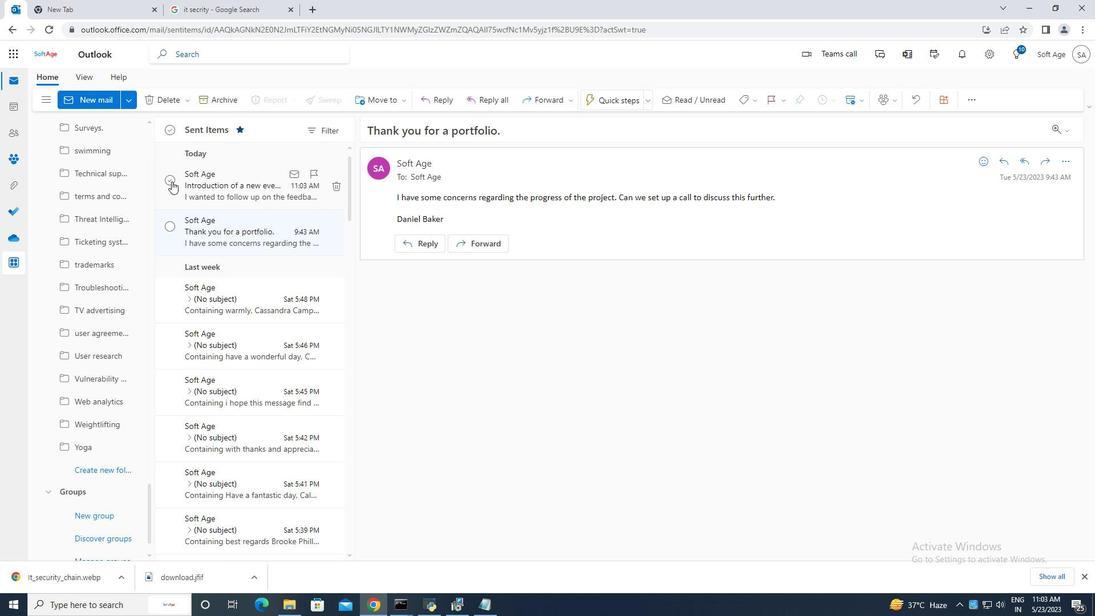 
Action: Mouse moved to (390, 101)
Screenshot: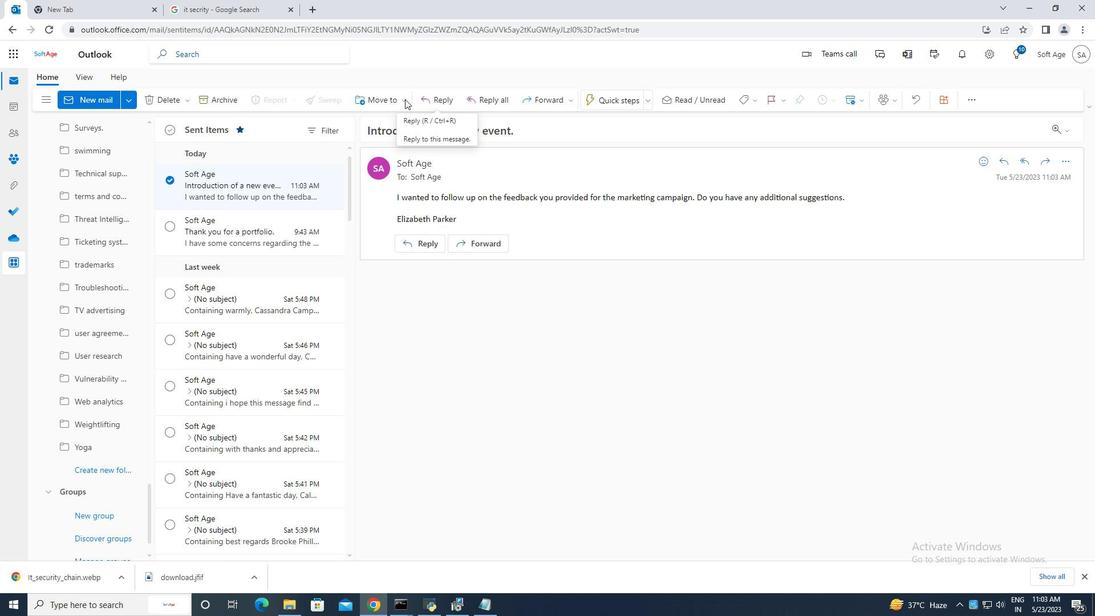 
Action: Mouse pressed left at (390, 101)
Screenshot: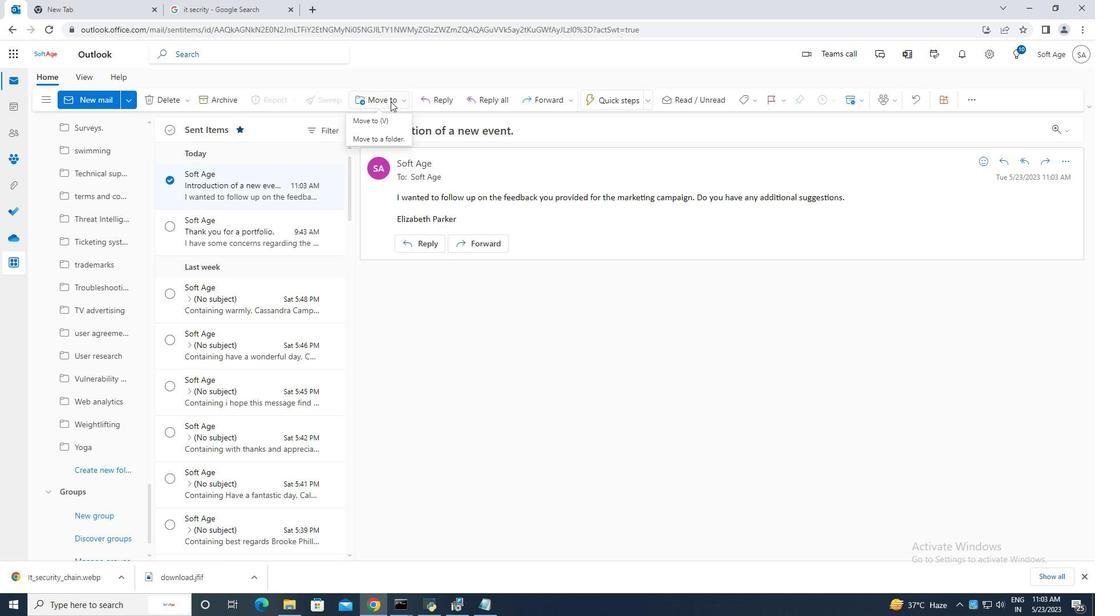 
Action: Mouse moved to (400, 123)
Screenshot: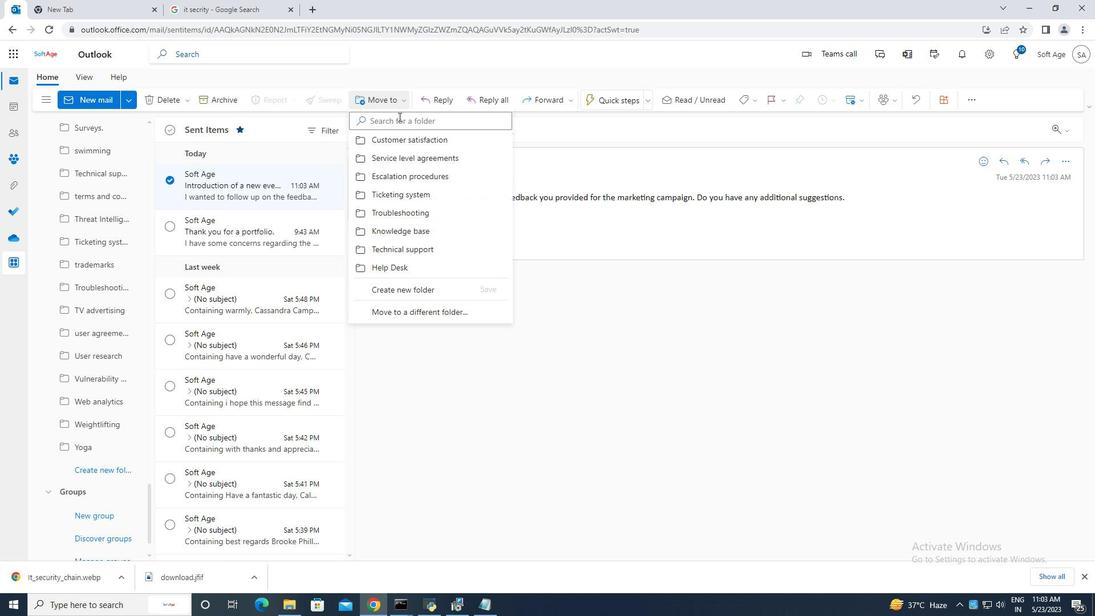 
Action: Mouse pressed left at (400, 123)
Screenshot: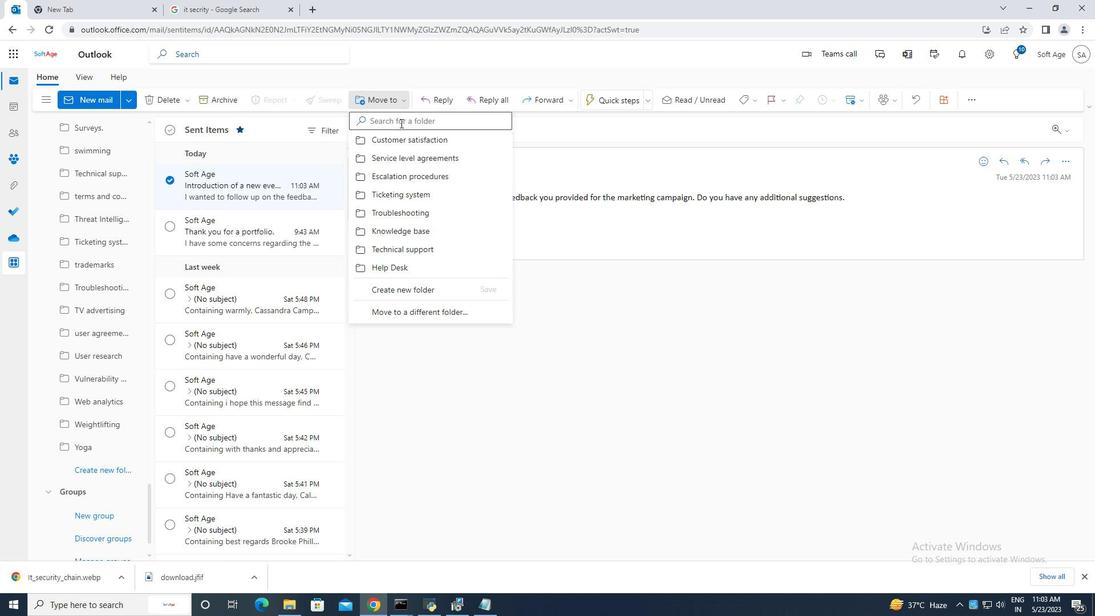 
Action: Key pressed <Key.caps_lock>P<Key.caps_lock>romoter<Key.space>score
Screenshot: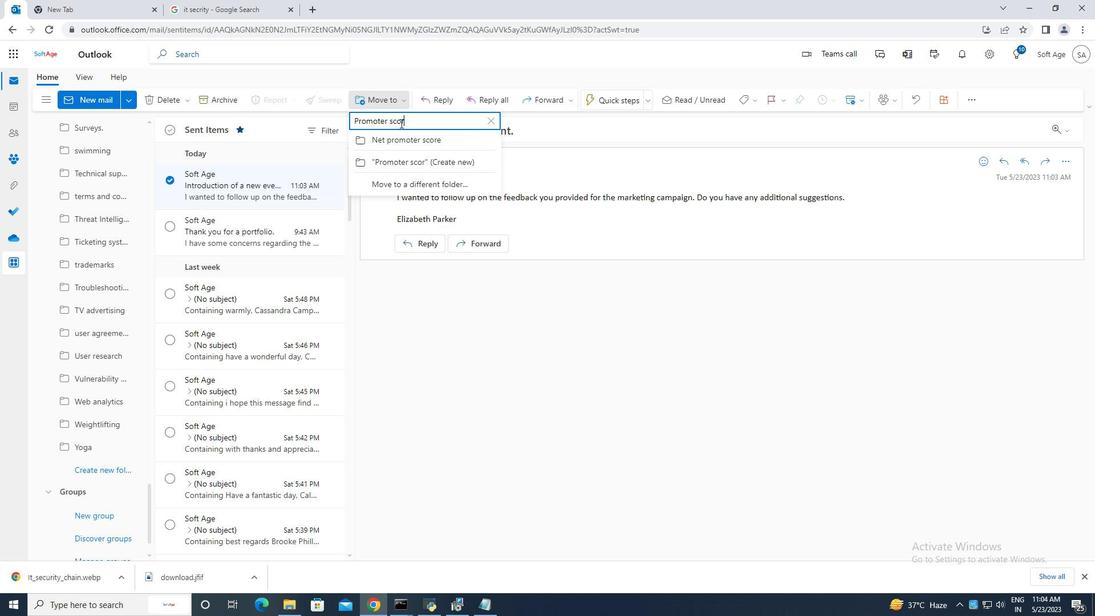 
Action: Mouse moved to (402, 142)
Screenshot: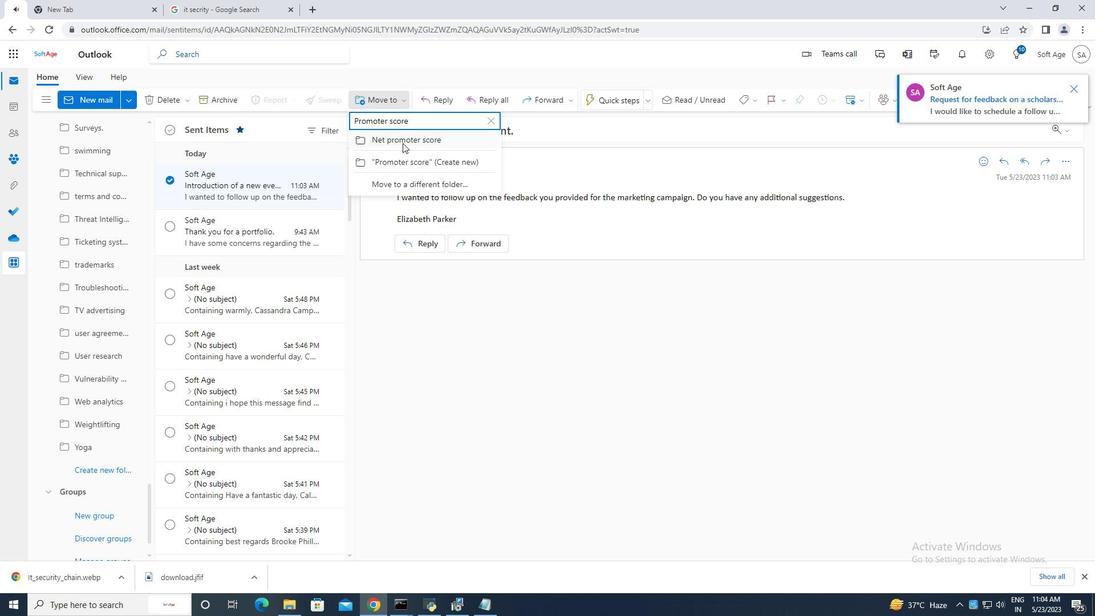 
Action: Mouse pressed left at (402, 142)
Screenshot: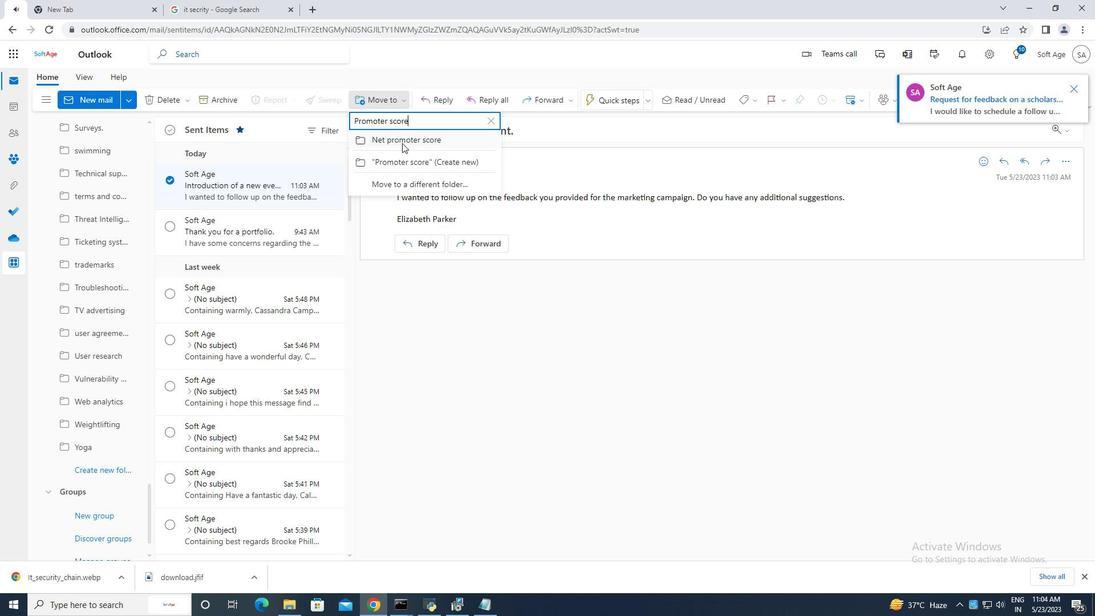 
Action: Mouse moved to (435, 321)
Screenshot: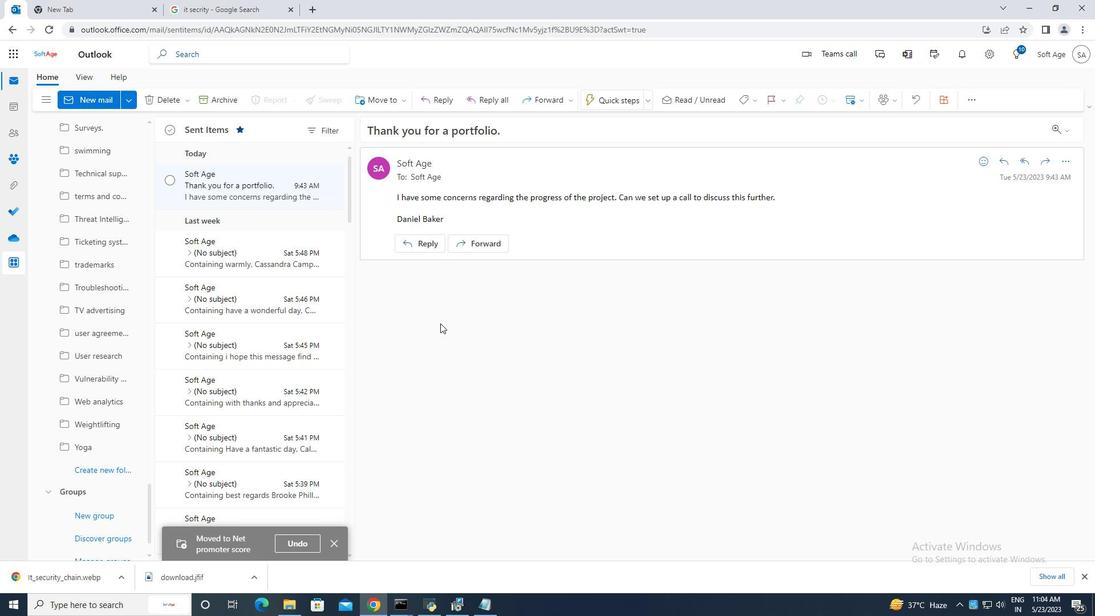 
